 Task: Add an event with the title Marketing Campaign Review and Fine-tuning, date '2023/10/01', time 7:00 AM to 9:00 AMand add a description: Welcome to our Team Building Retreat: Problem-Solving Activities, an immersive and transformative experience designed to enhance problem-solving skills, foster collaboration, and strengthen the bond within your team. This retreat is an opportunity for team members to step away from their daily routines, engage in interactive activities, and work together to tackle complex challenges in a supportive and energizing environment.Select event color  Lavender . Add location for the event as: Hanoi, Vietnam, logged in from the account softage.4@softage.netand send the event invitation to softage.1@softage.net and softage.2@softage.net. Set a reminder for the event Doesn't repeat
Action: Mouse moved to (81, 96)
Screenshot: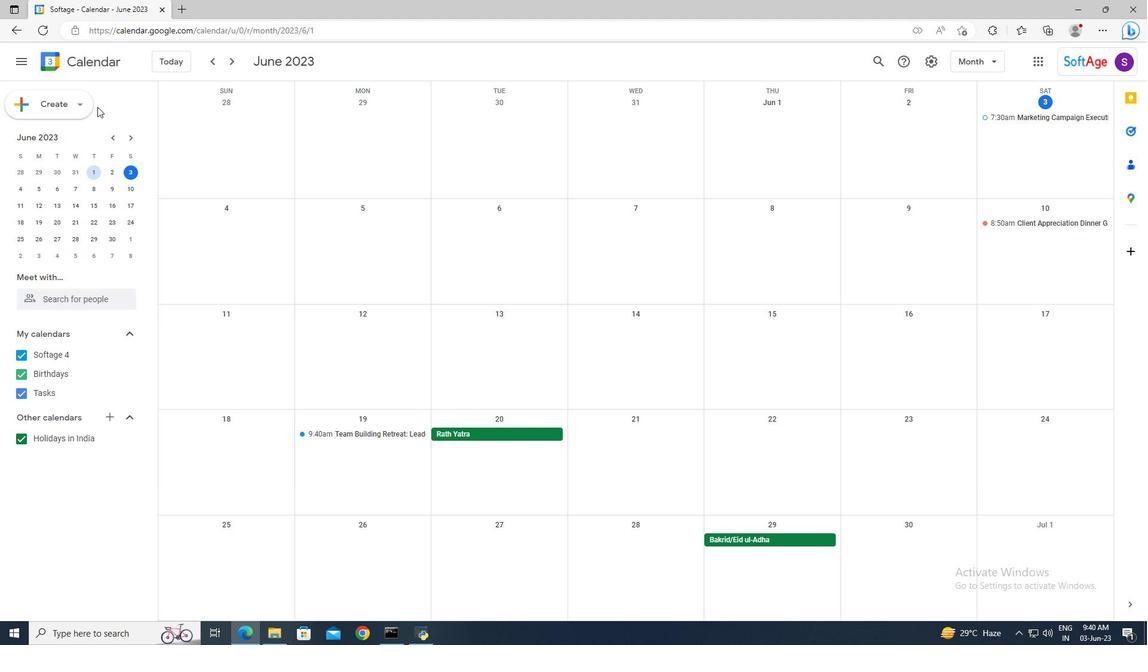 
Action: Mouse pressed left at (81, 96)
Screenshot: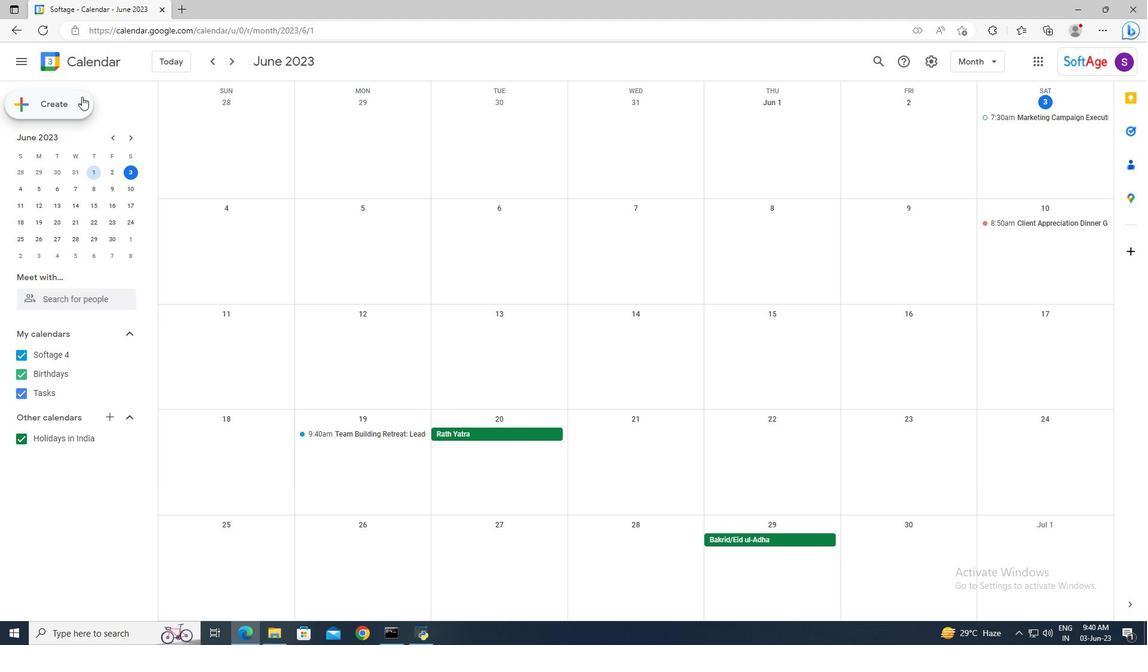 
Action: Mouse moved to (91, 132)
Screenshot: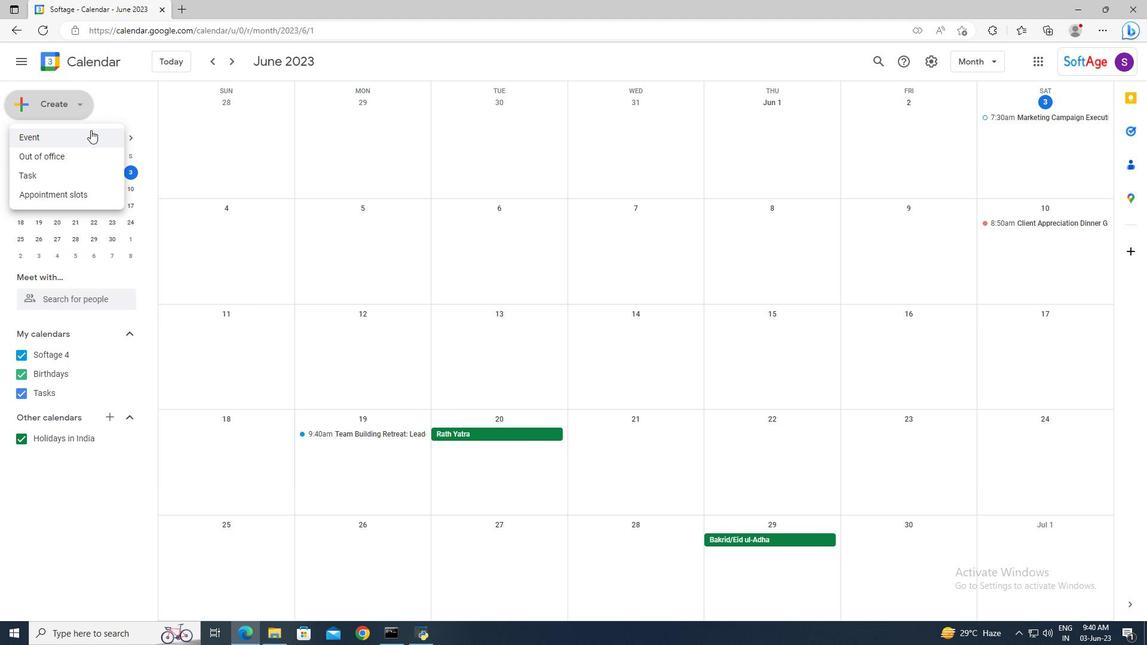 
Action: Mouse pressed left at (91, 132)
Screenshot: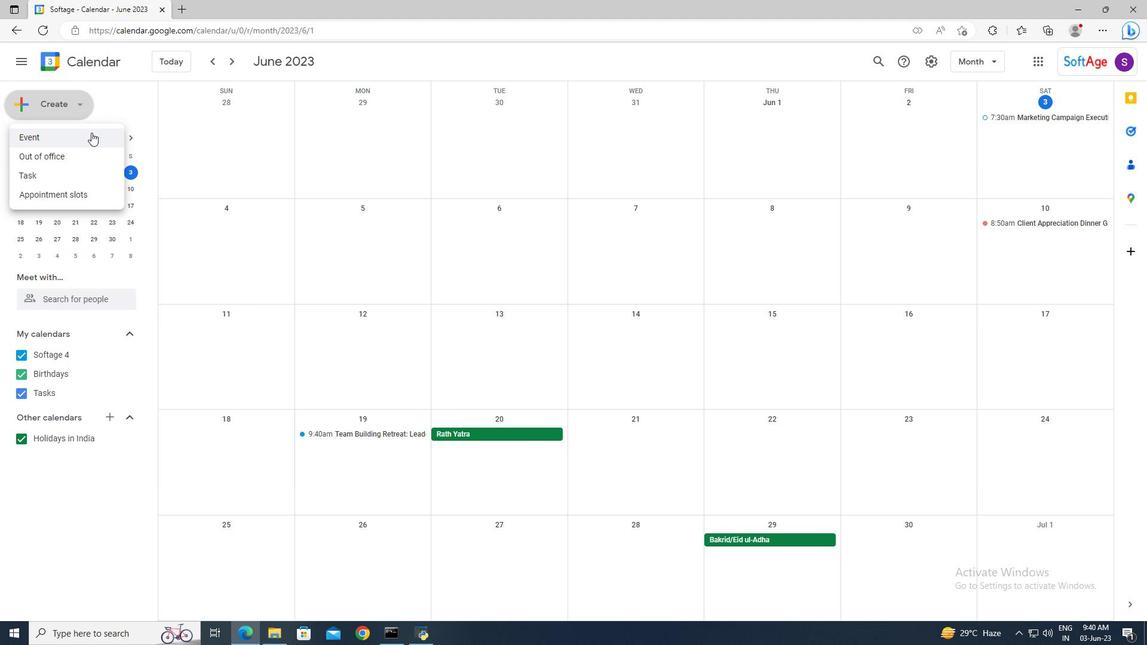 
Action: Mouse moved to (589, 402)
Screenshot: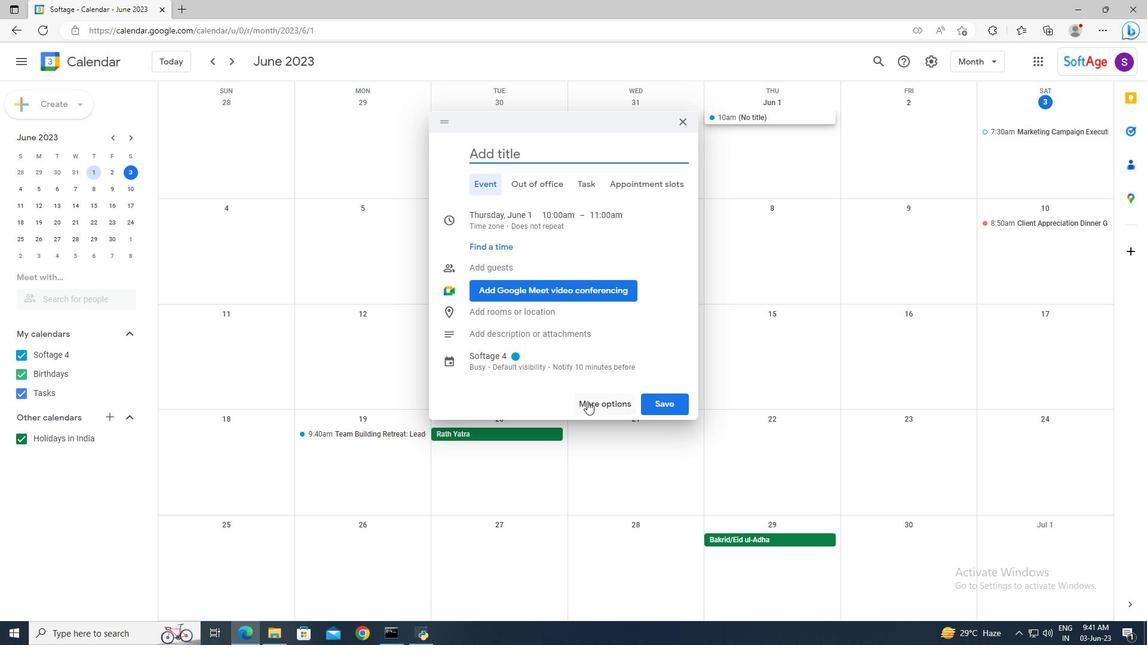 
Action: Mouse pressed left at (589, 402)
Screenshot: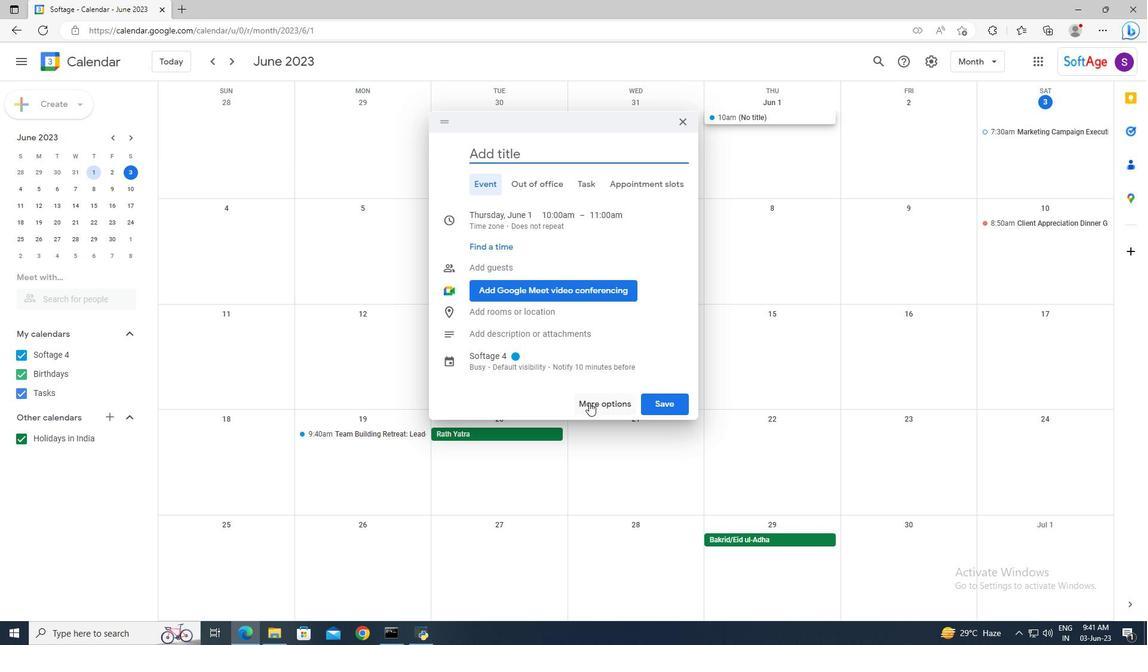 
Action: Mouse moved to (181, 69)
Screenshot: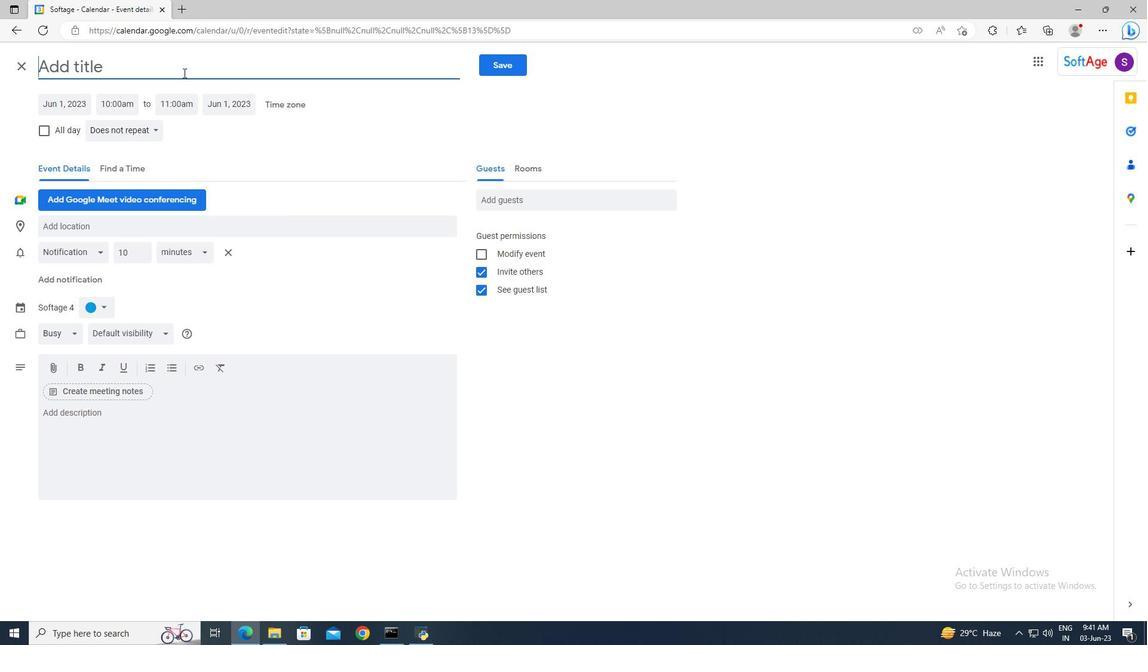 
Action: Mouse pressed left at (181, 69)
Screenshot: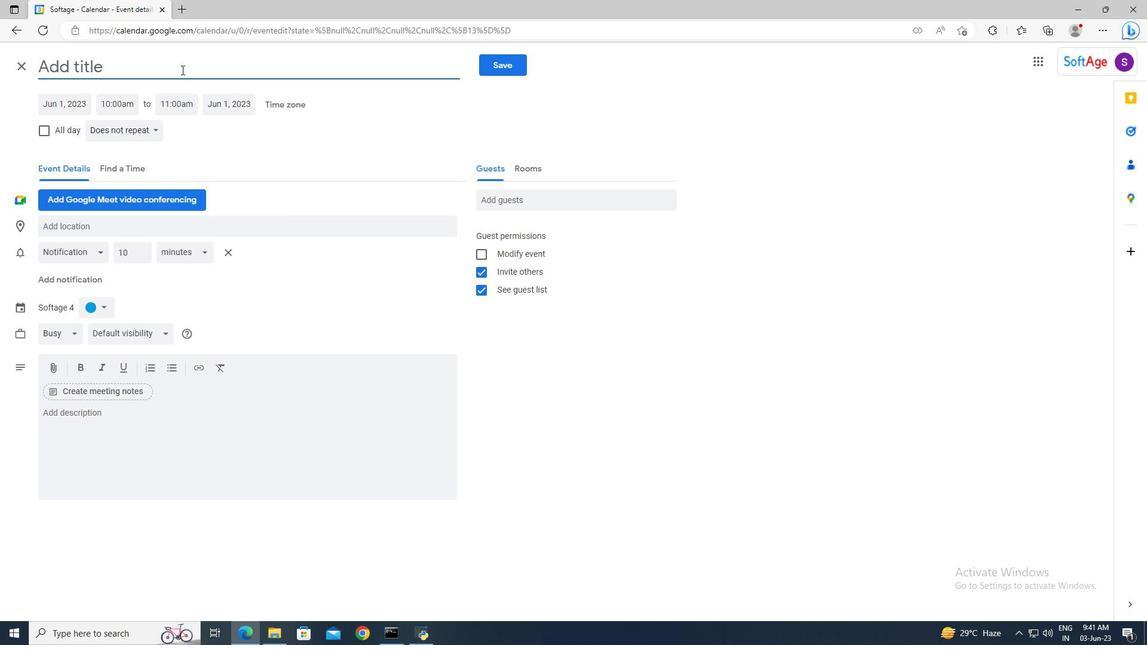 
Action: Key pressed <Key.shift>Marketing<Key.space><Key.shift>Campaign<Key.space><Key.shift>Review<Key.space>and<Key.space><Key.shift>Fine-tuning
Screenshot: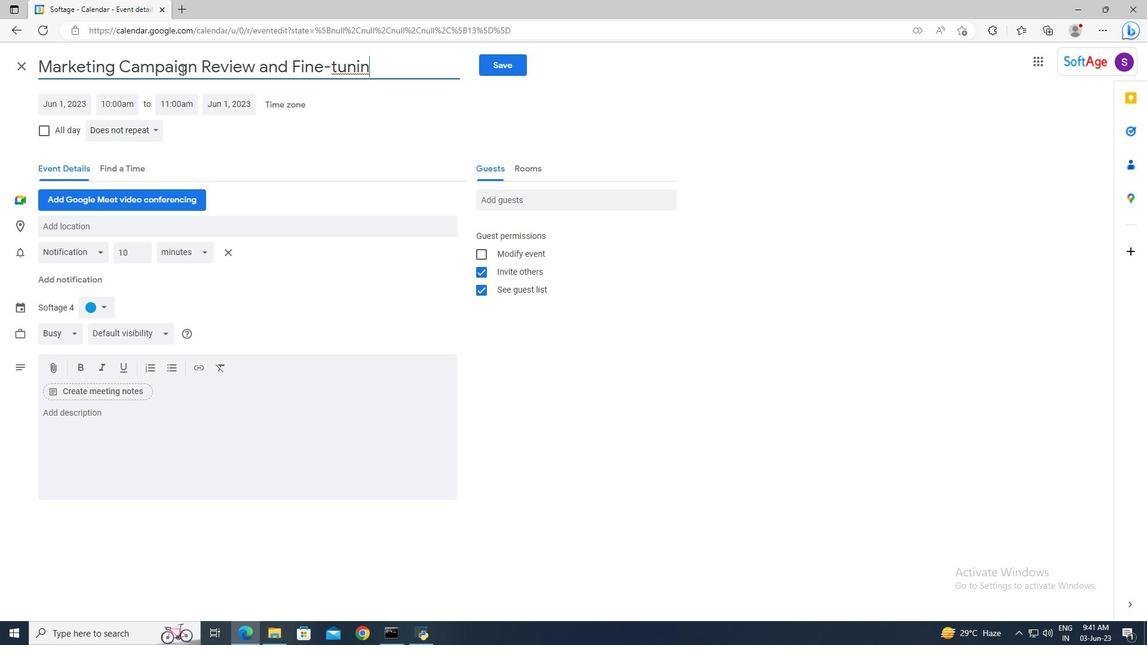 
Action: Mouse moved to (87, 101)
Screenshot: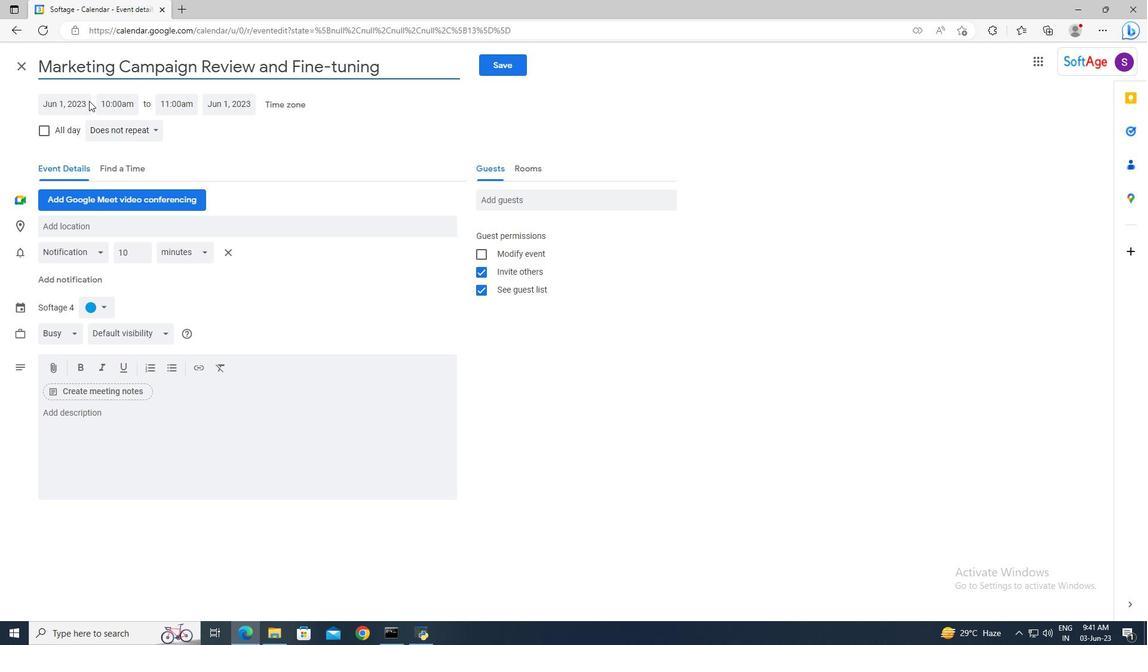 
Action: Mouse pressed left at (87, 101)
Screenshot: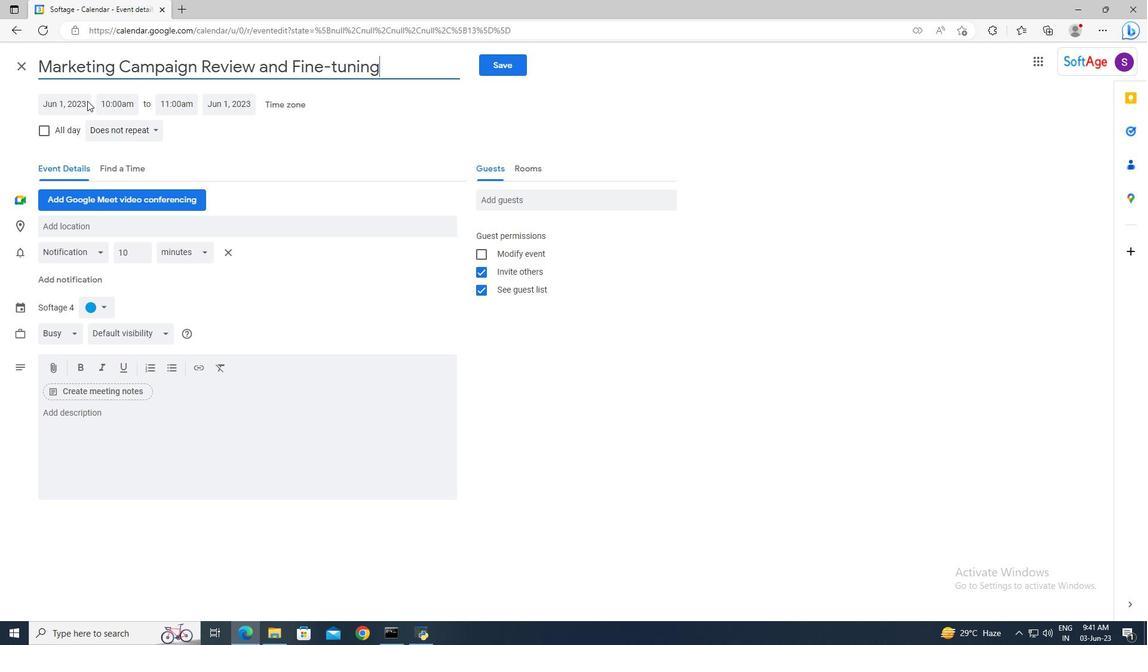 
Action: Mouse moved to (187, 127)
Screenshot: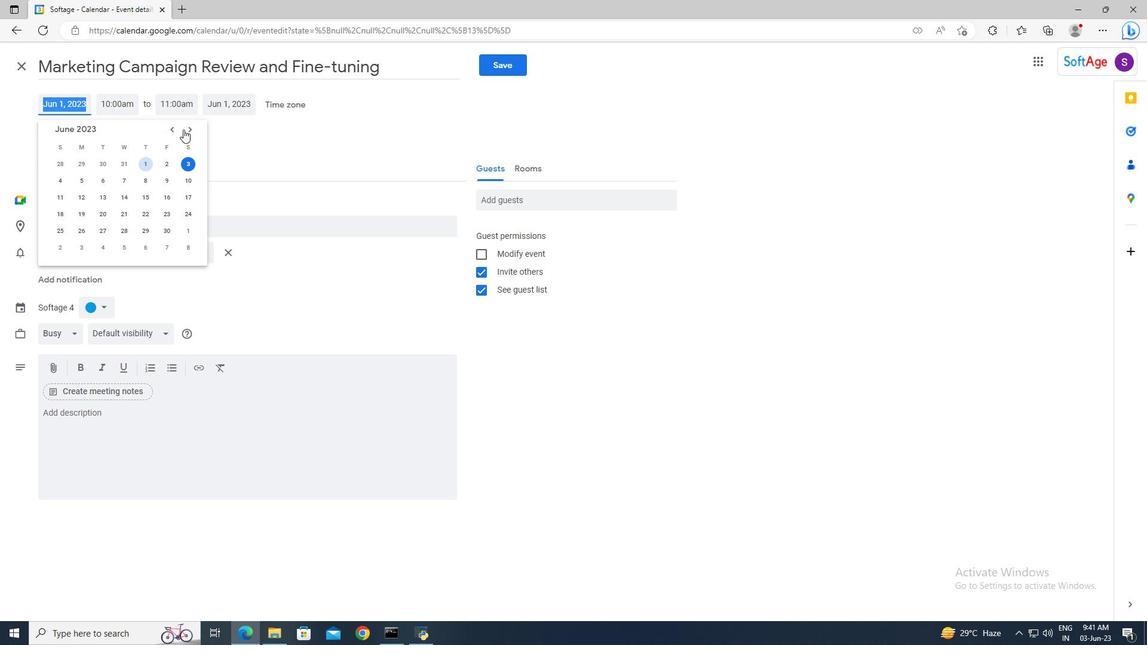 
Action: Mouse pressed left at (187, 127)
Screenshot: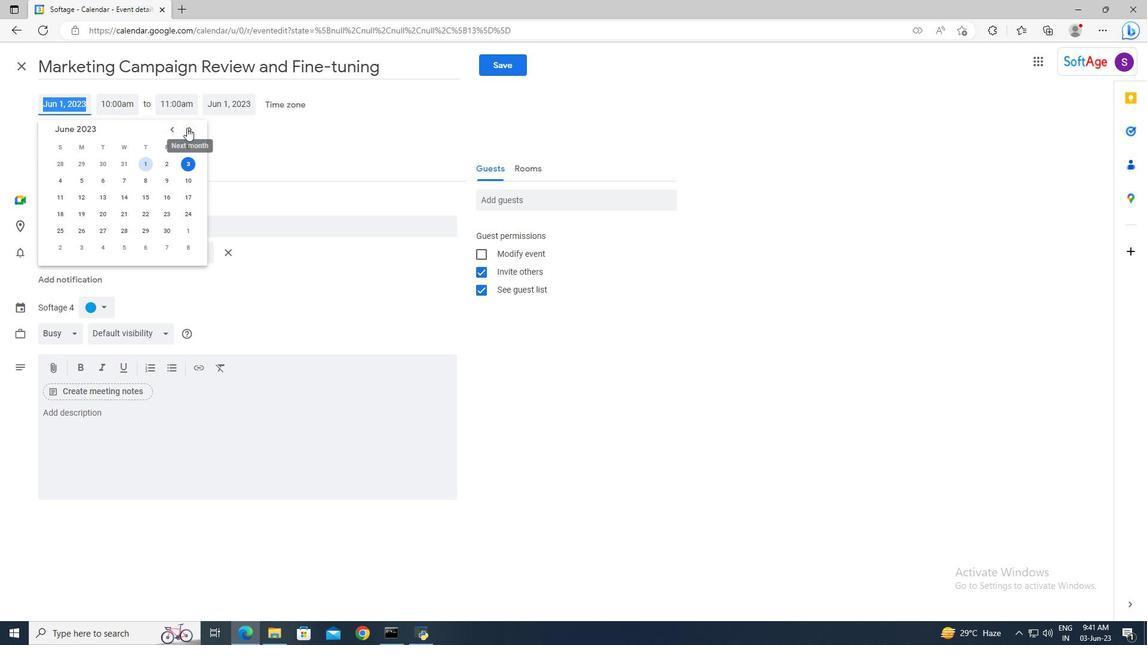 
Action: Mouse pressed left at (187, 127)
Screenshot: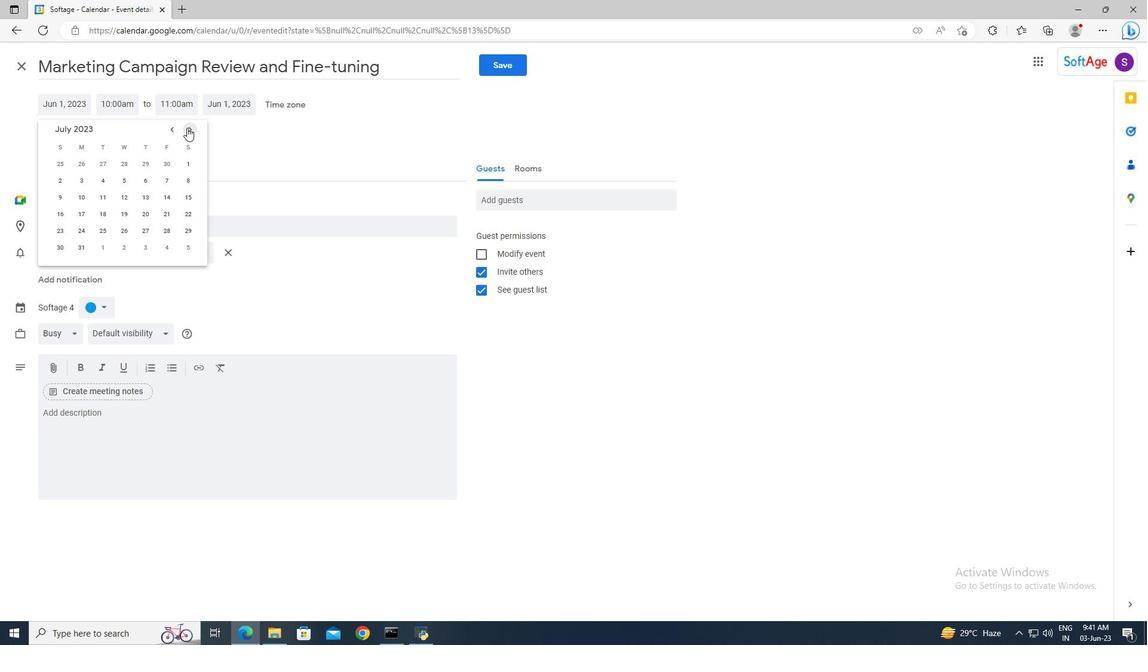 
Action: Mouse pressed left at (187, 127)
Screenshot: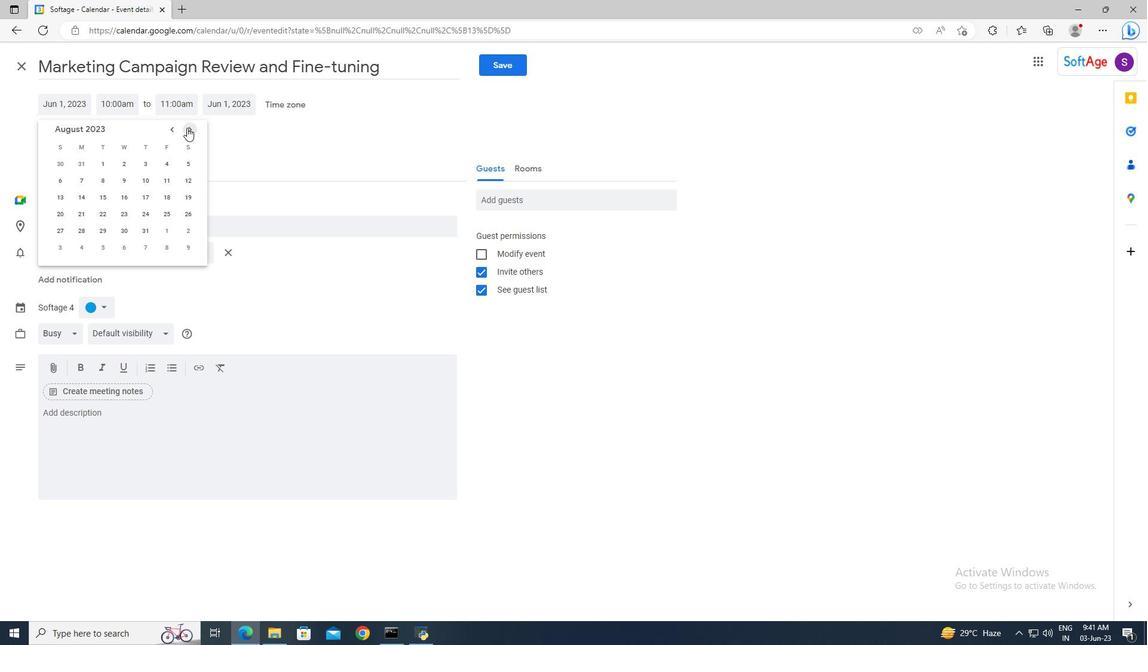
Action: Mouse pressed left at (187, 127)
Screenshot: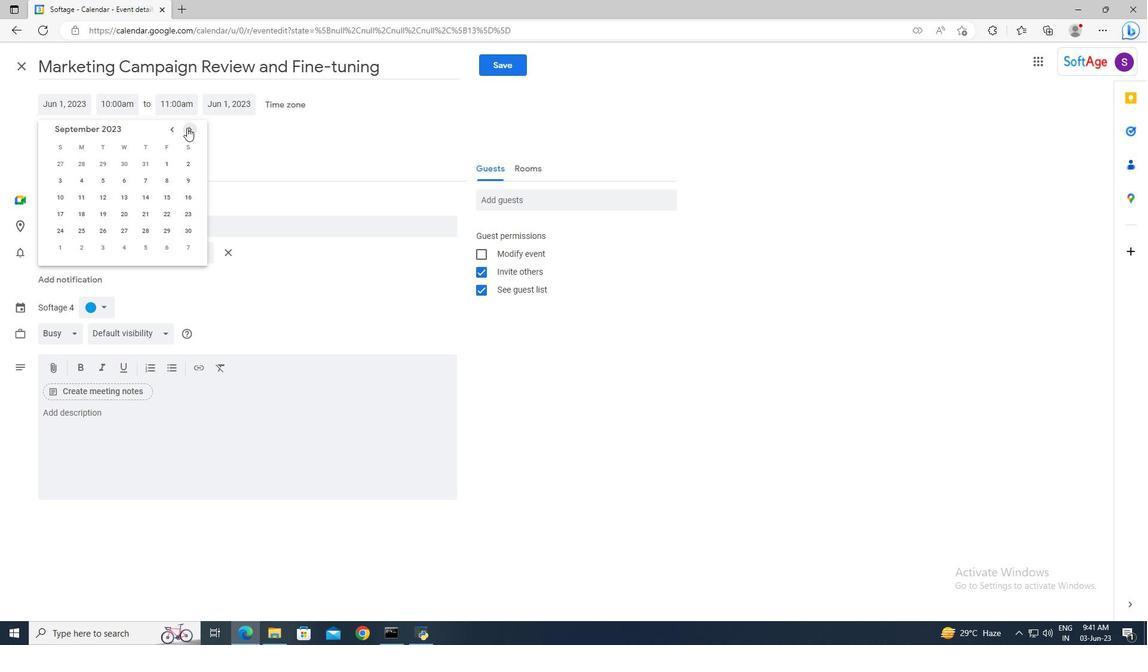 
Action: Mouse moved to (64, 160)
Screenshot: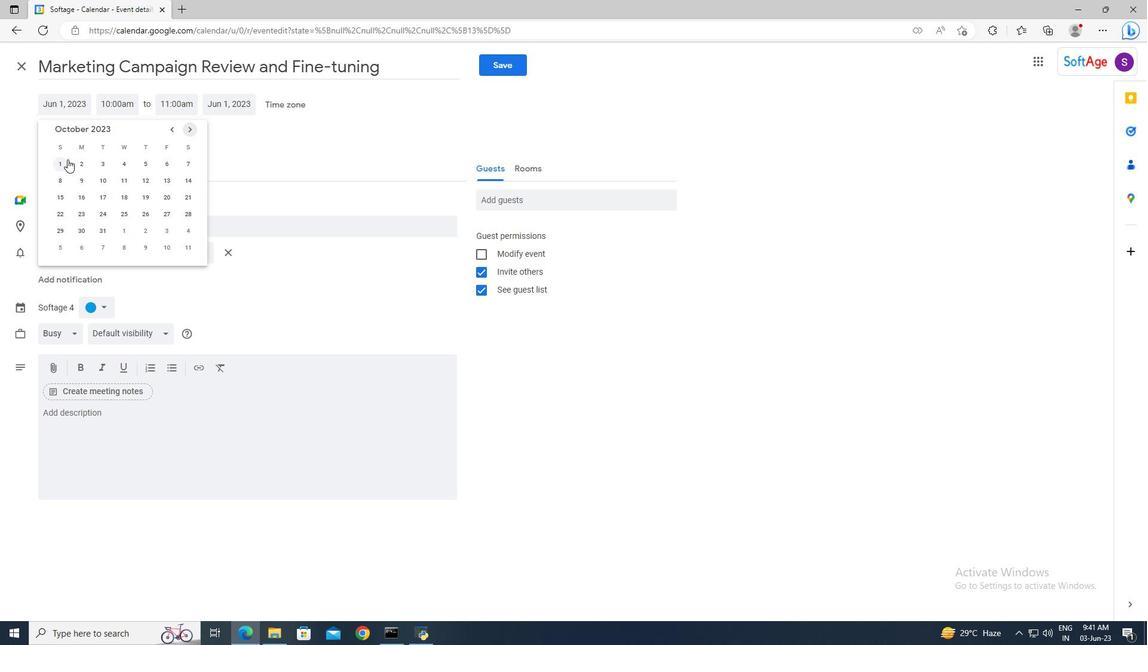 
Action: Mouse pressed left at (64, 160)
Screenshot: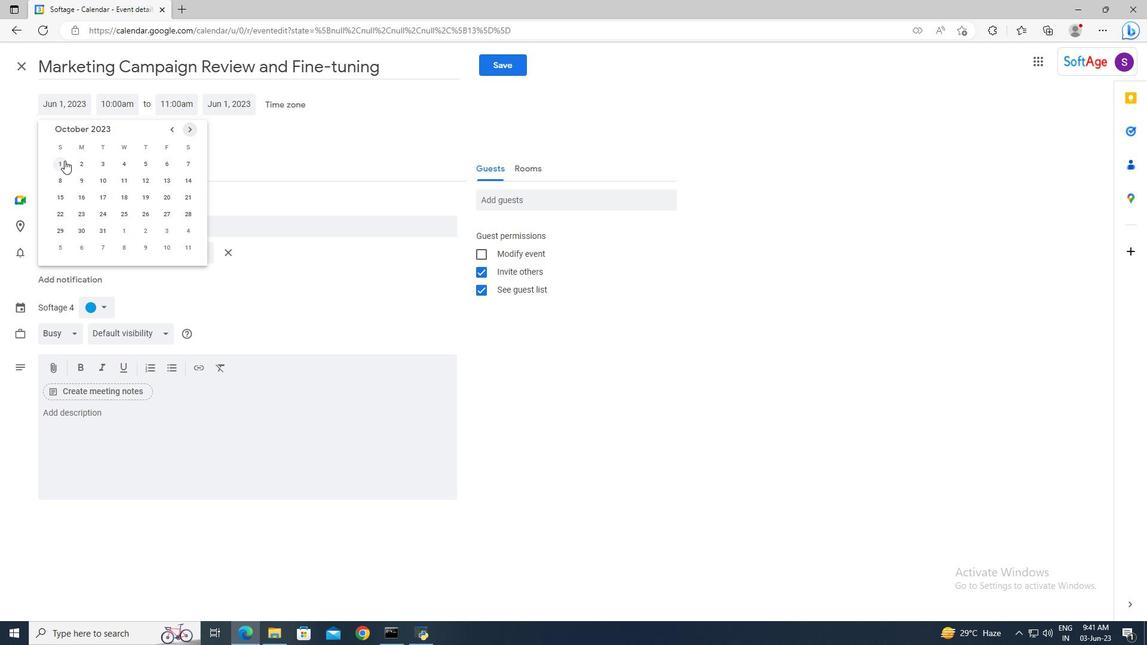 
Action: Mouse moved to (117, 104)
Screenshot: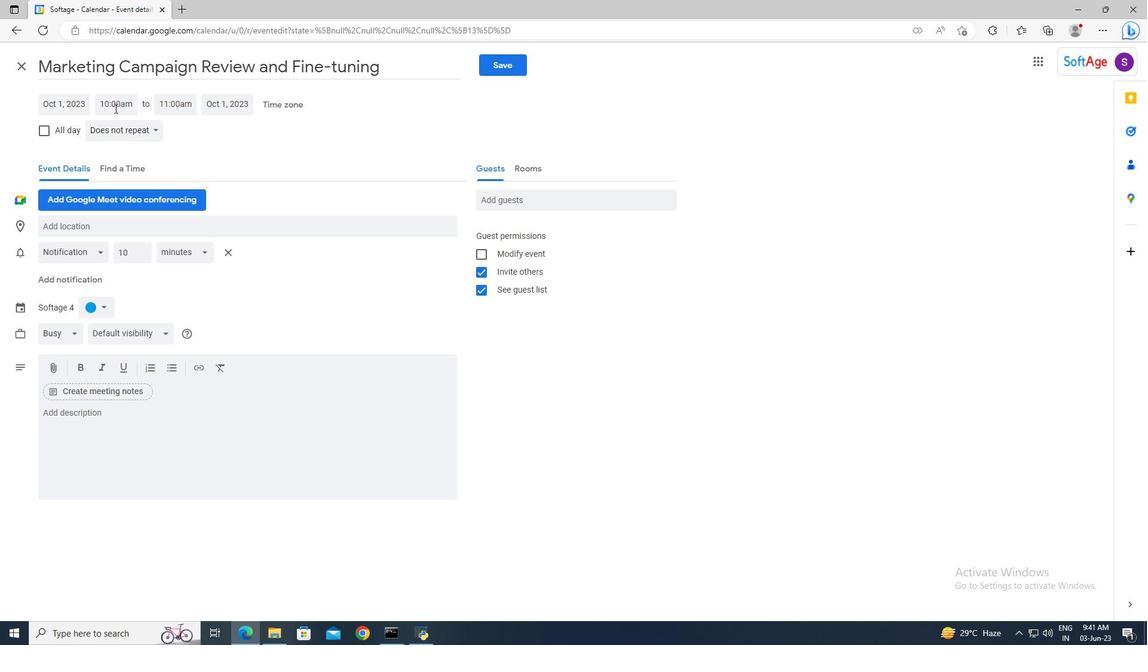 
Action: Mouse pressed left at (117, 104)
Screenshot: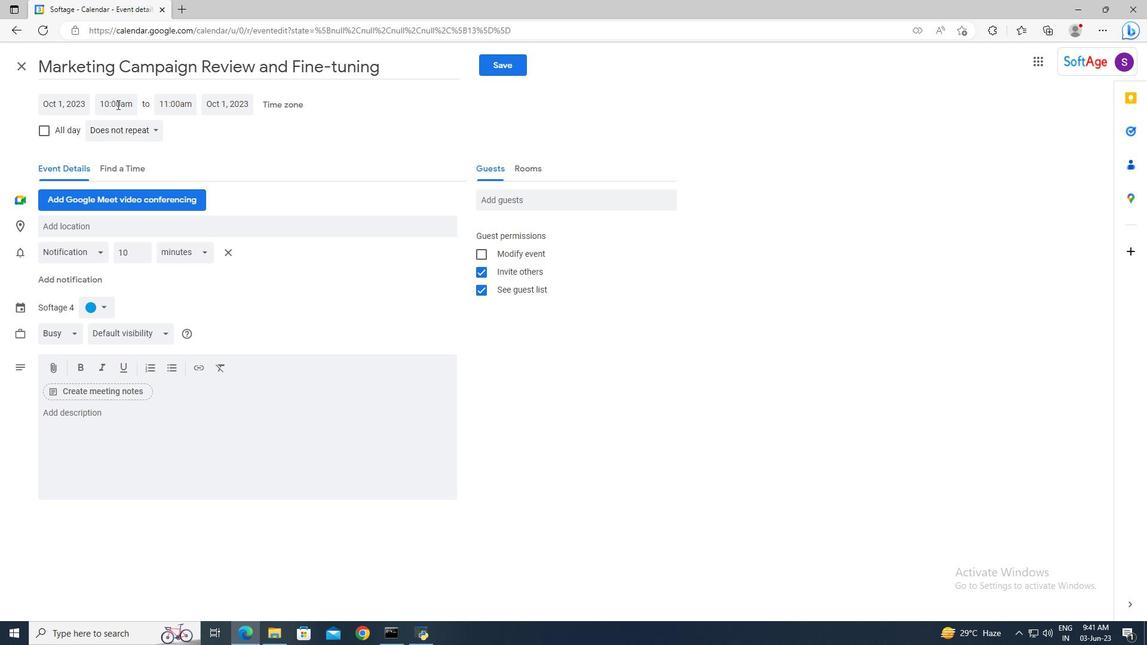 
Action: Key pressed 7<Key.shift>:00am<Key.enter><Key.tab>9<Key.shift>:00<Key.enter>
Screenshot: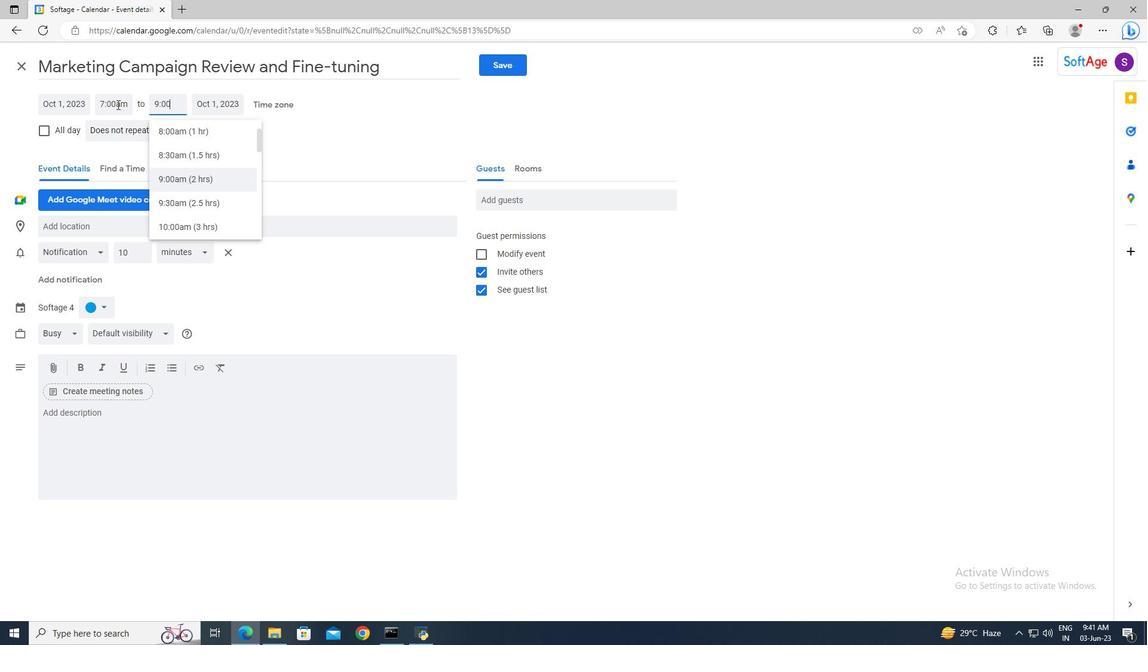 
Action: Mouse moved to (123, 419)
Screenshot: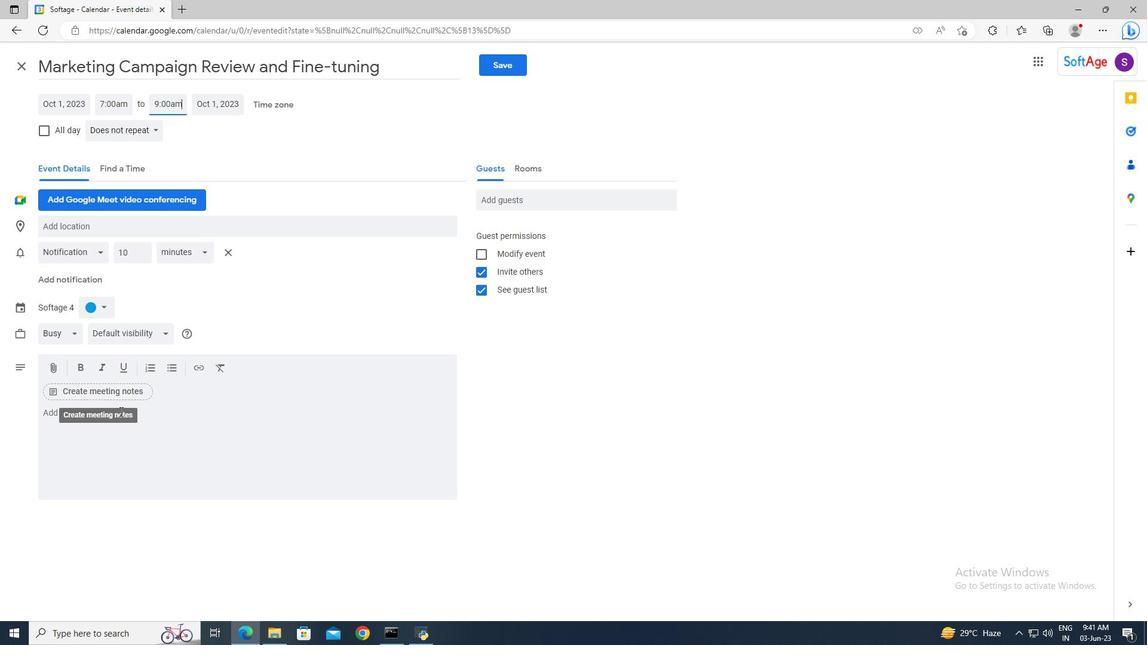 
Action: Mouse pressed left at (123, 419)
Screenshot: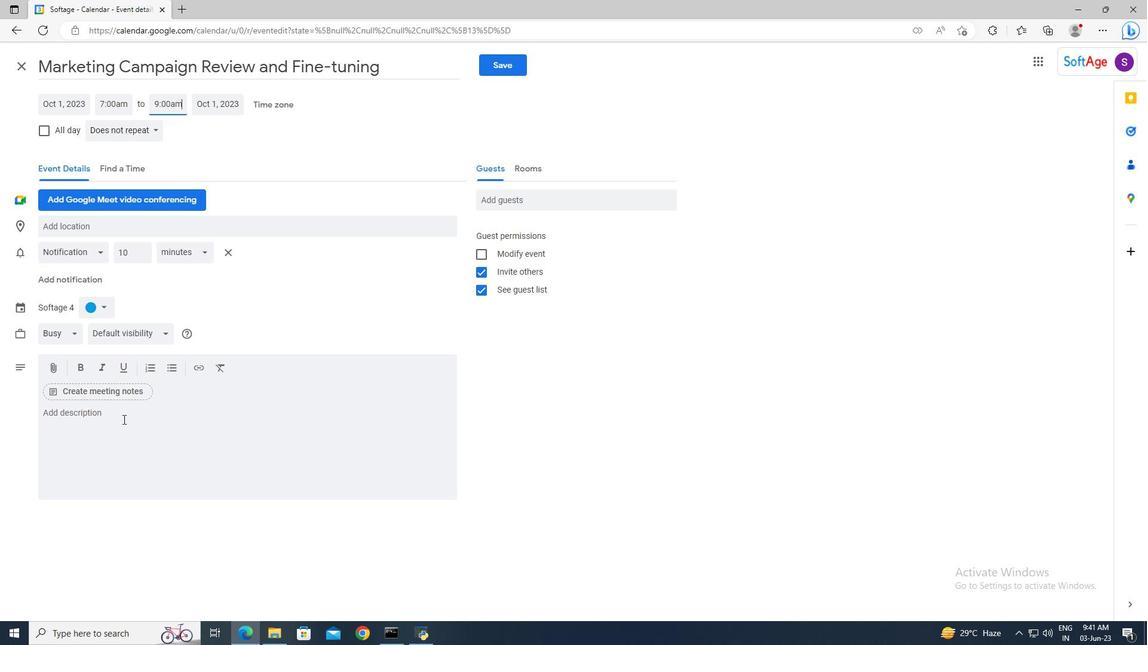 
Action: Key pressed <Key.shift>Welcome<Key.space>to<Key.space>our<Key.space><Key.shift>Team<Key.space><Key.shift>Building<Key.space><Key.shift>Retreat<Key.shift>:<Key.space><Key.shift>Problem-<Key.shift_r>Solving<Key.space><Key.shift>Activities,<Key.space>an<Key.space>immersive<Key.space>and<Key.space>transformative<Key.space>experience<Key.space>designed<Key.space>to<Key.space>enhance<Key.space>problem-solving<Key.space>skills,<Key.space>foster<Key.space>collaboration,<Key.space>and<Key.space>strengthen<Key.space>the<Key.space>bond<Key.space>within<Key.space>your<Key.space>team.<Key.space><Key.shift>This<Key.space>retreat<Key.space>is<Key.space>an<Key.space>opportunity<Key.space>for<Key.space>team<Key.space>members<Key.space>to<Key.space>step<Key.space>away<Key.space>from<Key.space>their<Key.space>daily<Key.space>routines,<Key.space>engai<Key.backspace>ge<Key.space>in<Key.space>interactive<Key.space>activities,<Key.space>and<Key.space>work<Key.space>together<Key.space>to<Key.space>tackle<Key.space>complex<Key.space>challenges<Key.space>in<Key.space>a<Key.space>supportive<Key.space>and<Key.space>energizing<Key.space>environment.
Screenshot: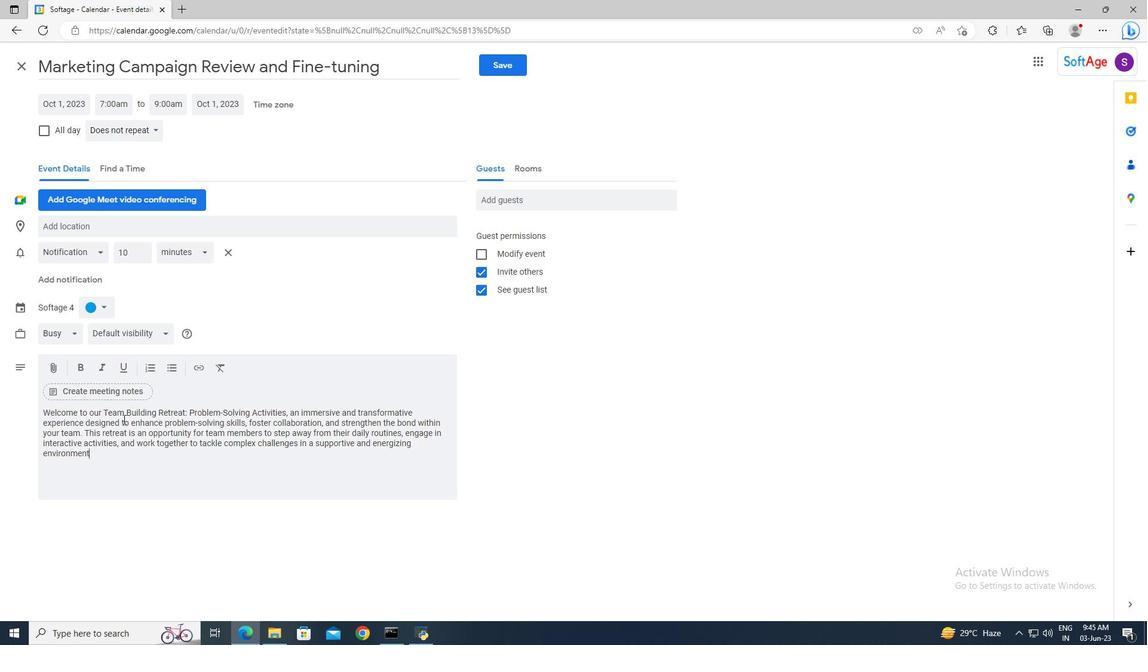 
Action: Mouse moved to (108, 304)
Screenshot: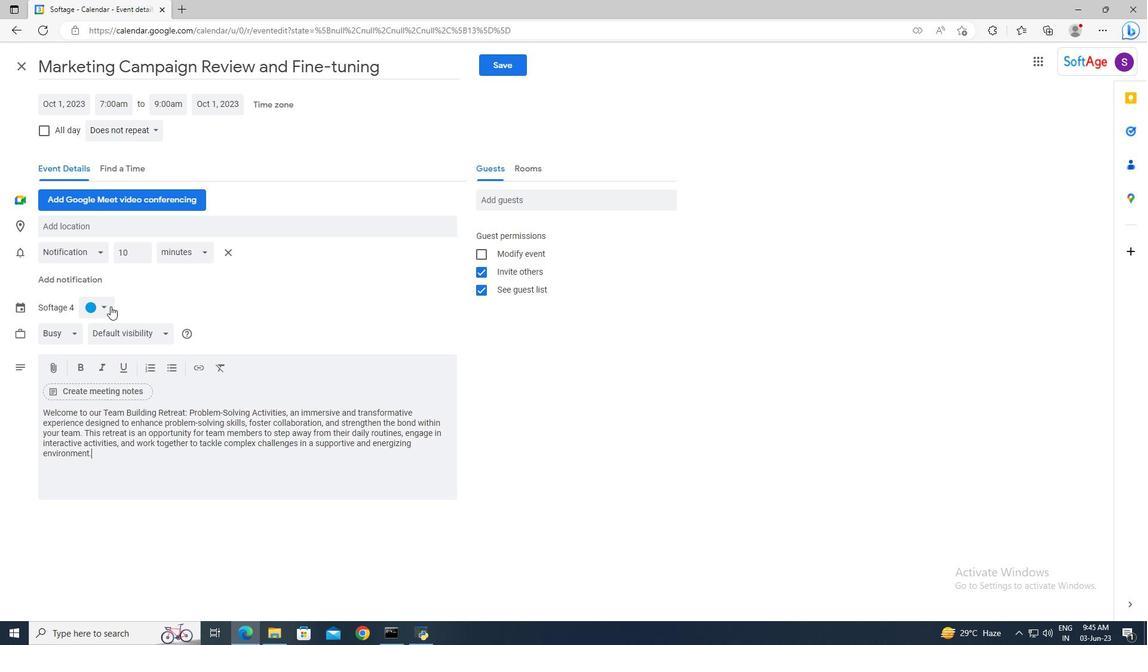 
Action: Mouse pressed left at (108, 304)
Screenshot: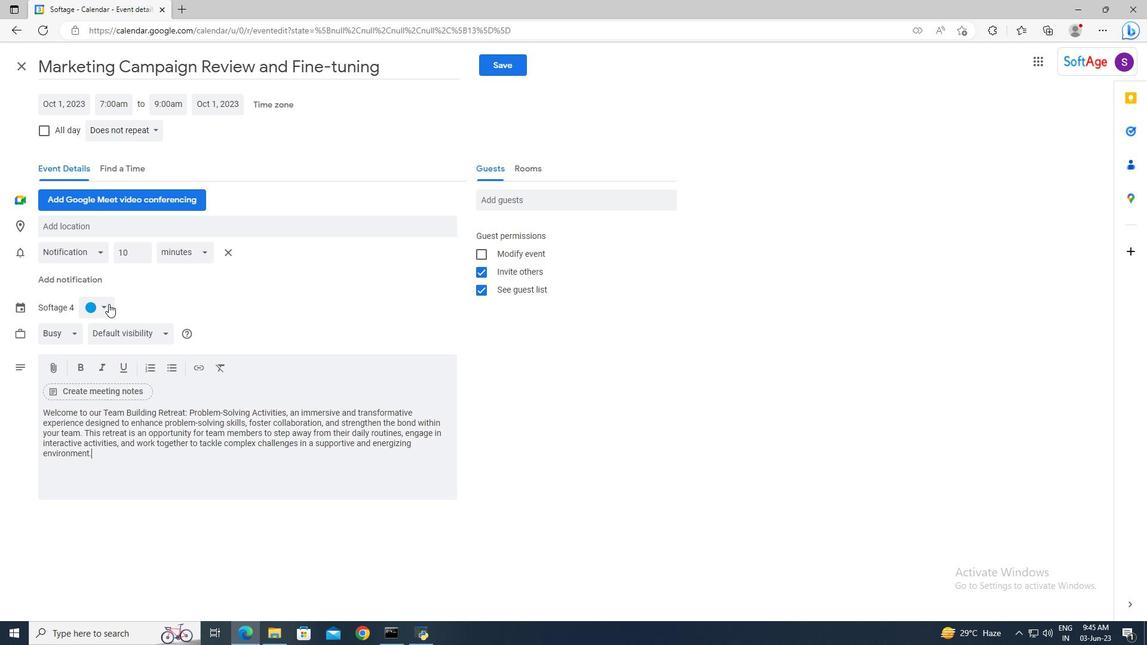 
Action: Mouse moved to (89, 364)
Screenshot: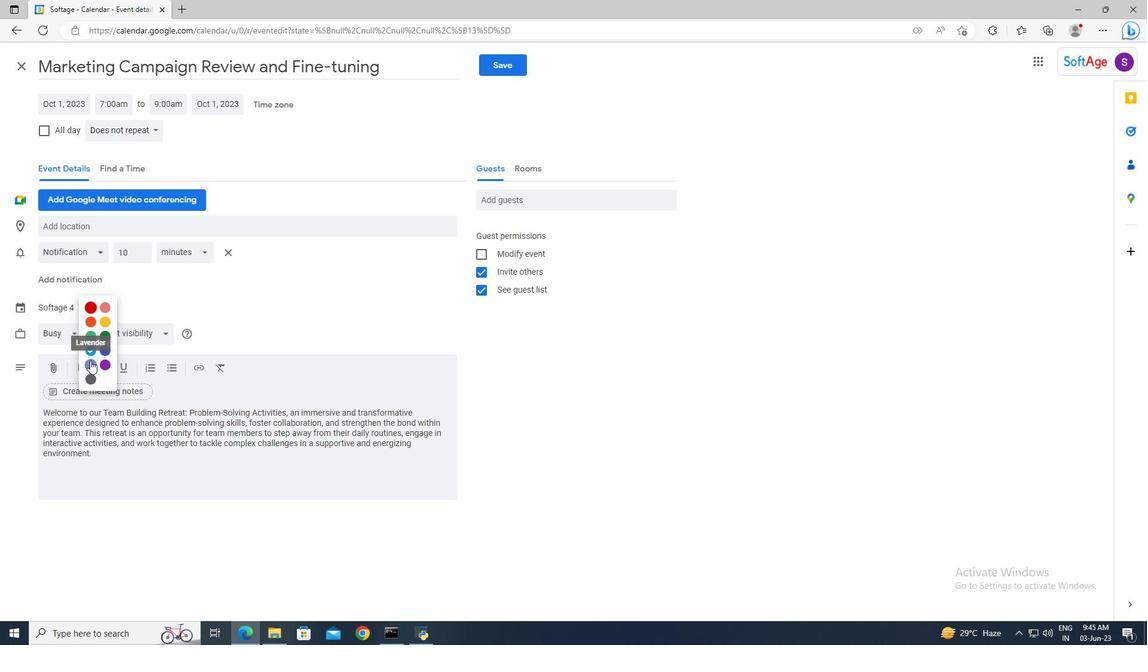 
Action: Mouse pressed left at (89, 364)
Screenshot: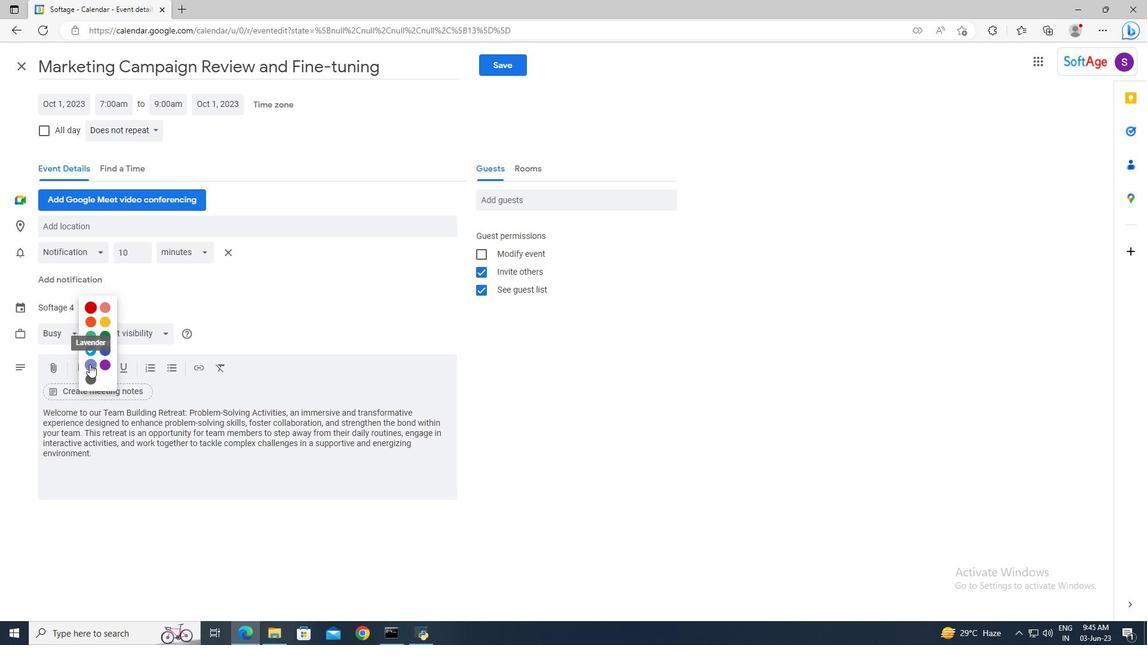 
Action: Mouse moved to (78, 232)
Screenshot: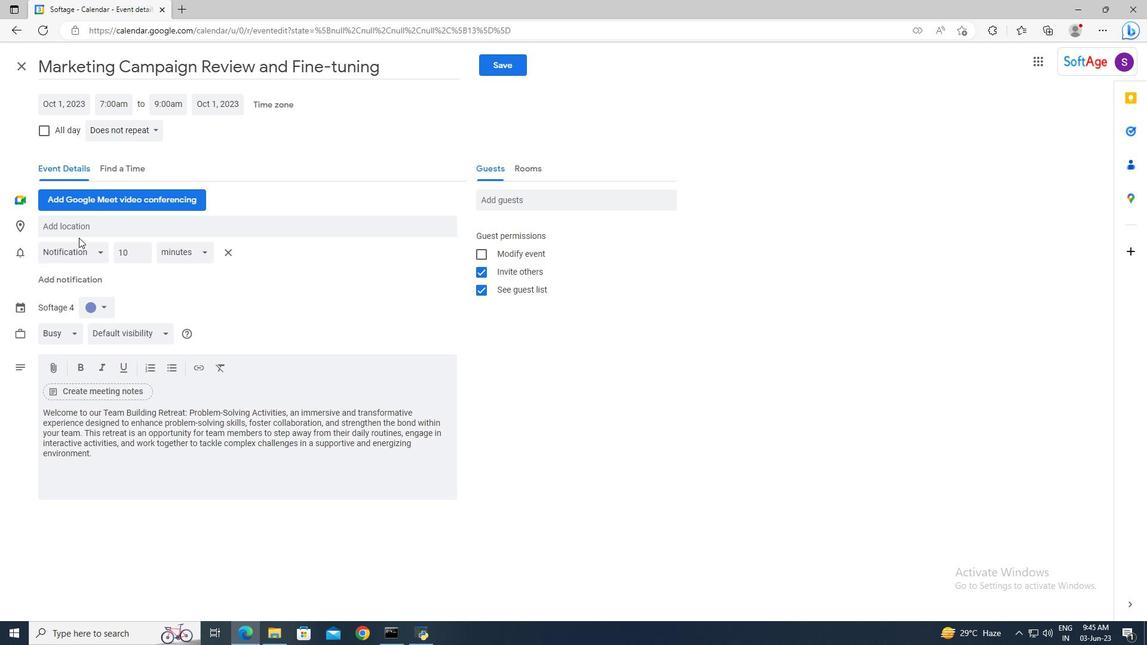 
Action: Mouse pressed left at (78, 232)
Screenshot: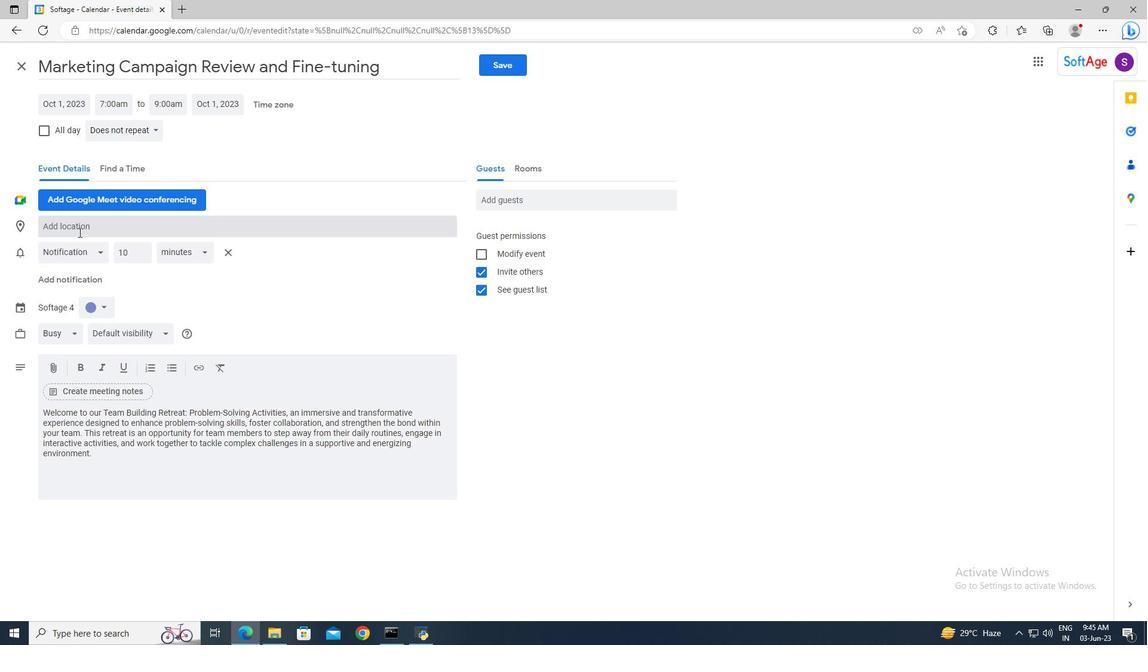 
Action: Key pressed <Key.shift>Hanoi,<Key.space><Key.shift>Vietnam
Screenshot: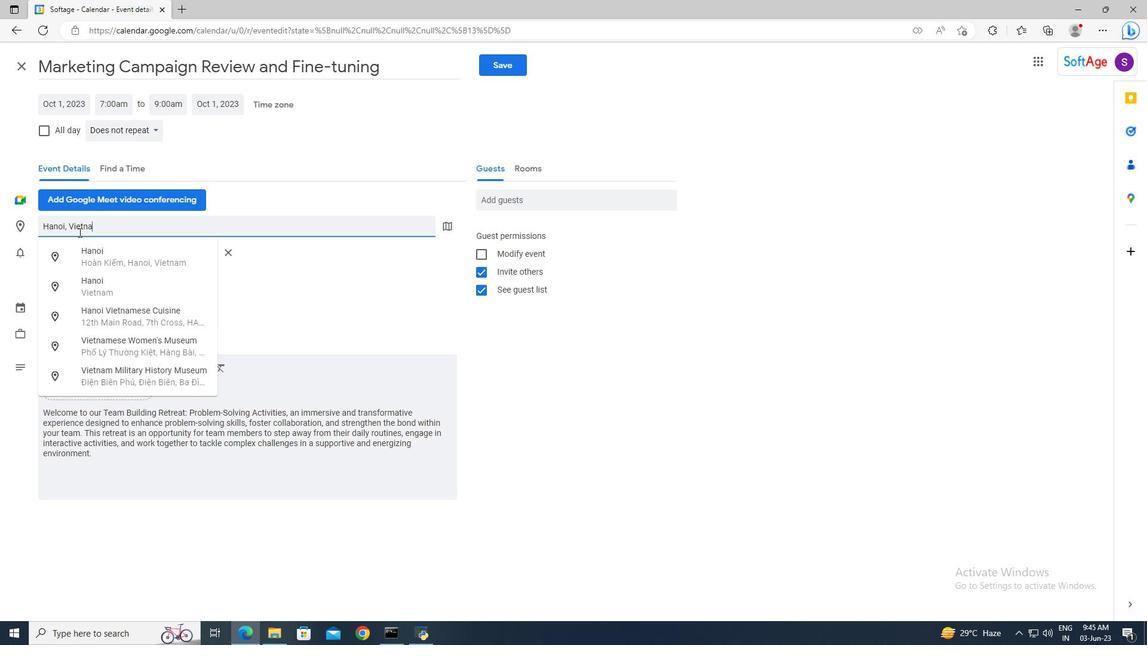 
Action: Mouse moved to (98, 283)
Screenshot: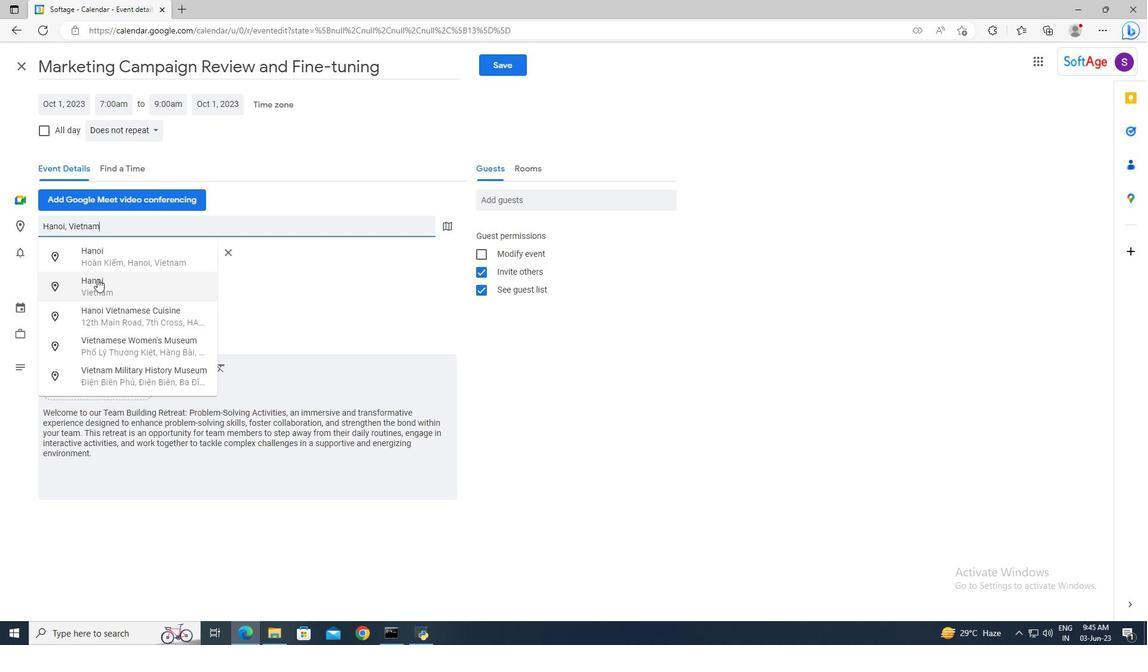 
Action: Mouse pressed left at (98, 283)
Screenshot: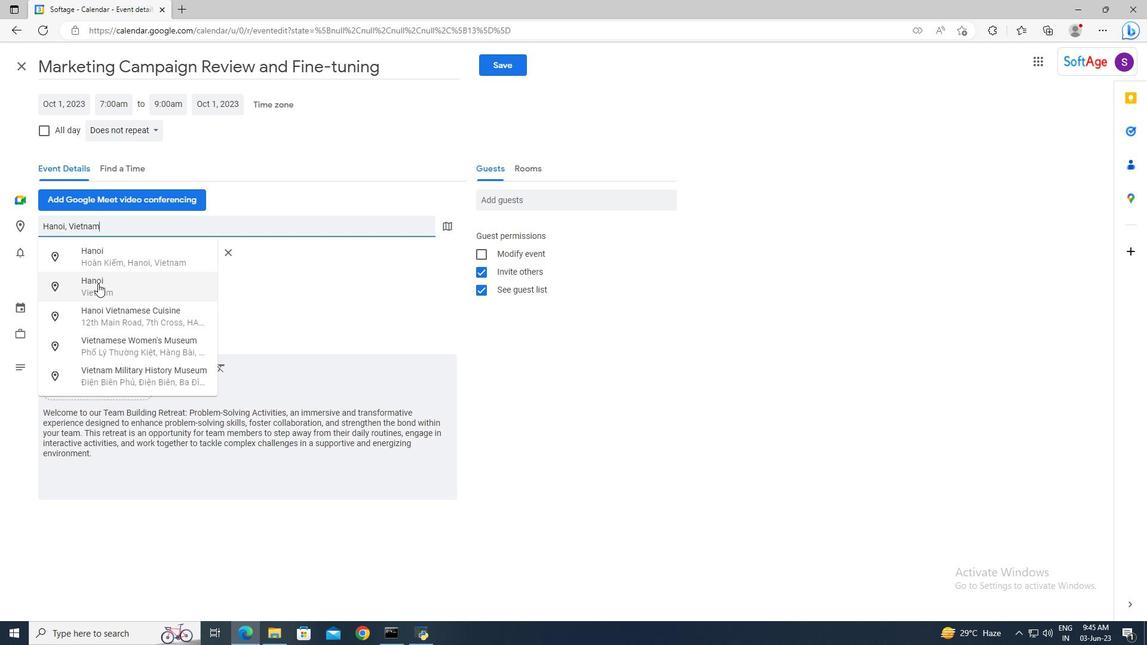 
Action: Mouse moved to (484, 198)
Screenshot: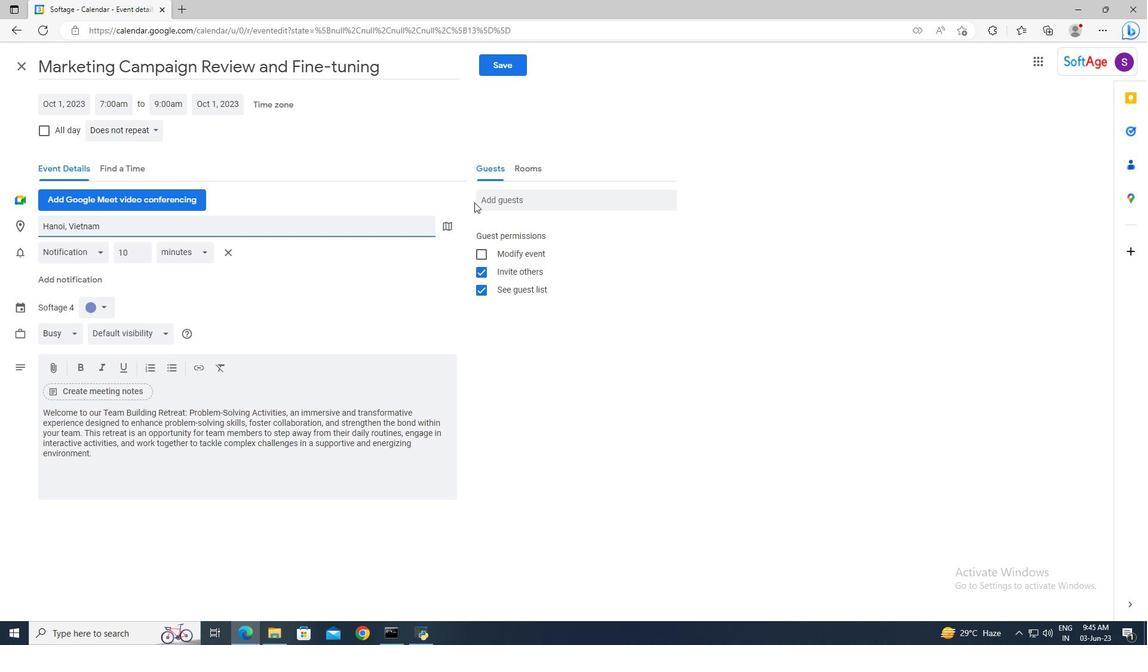 
Action: Mouse pressed left at (484, 198)
Screenshot: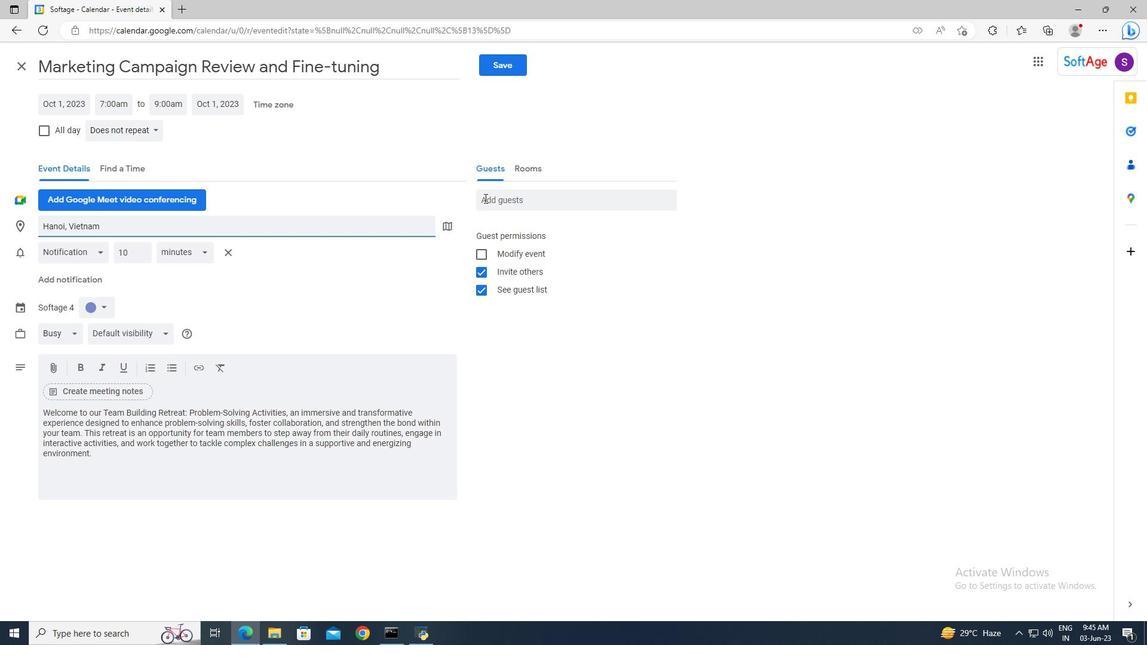 
Action: Mouse moved to (484, 199)
Screenshot: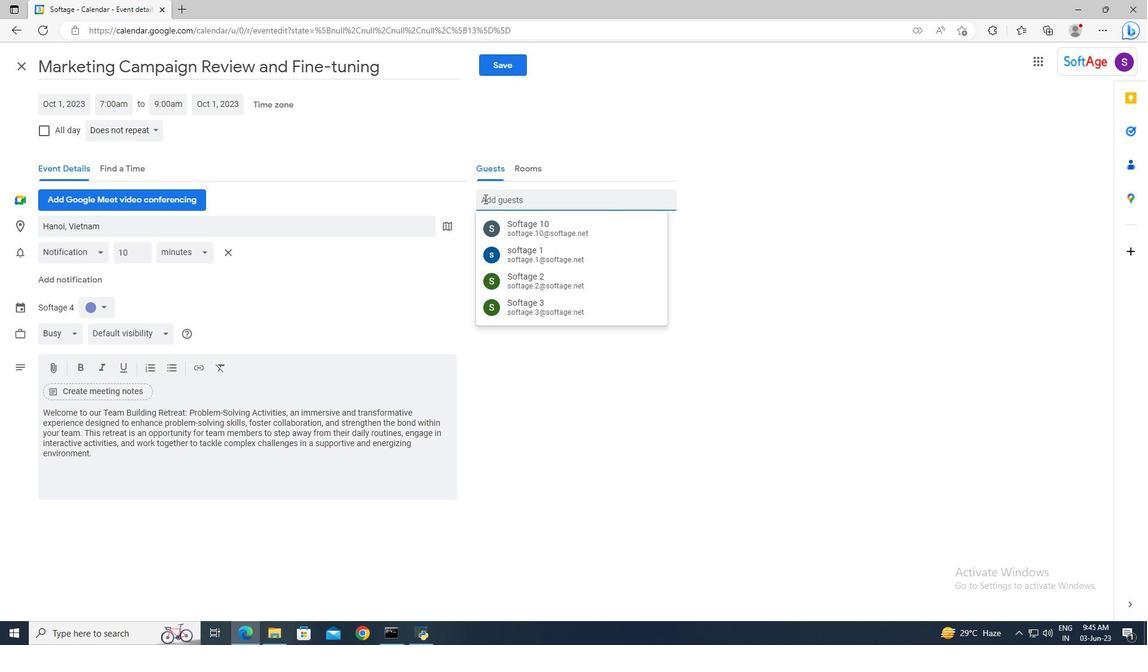 
Action: Key pressed softage
Screenshot: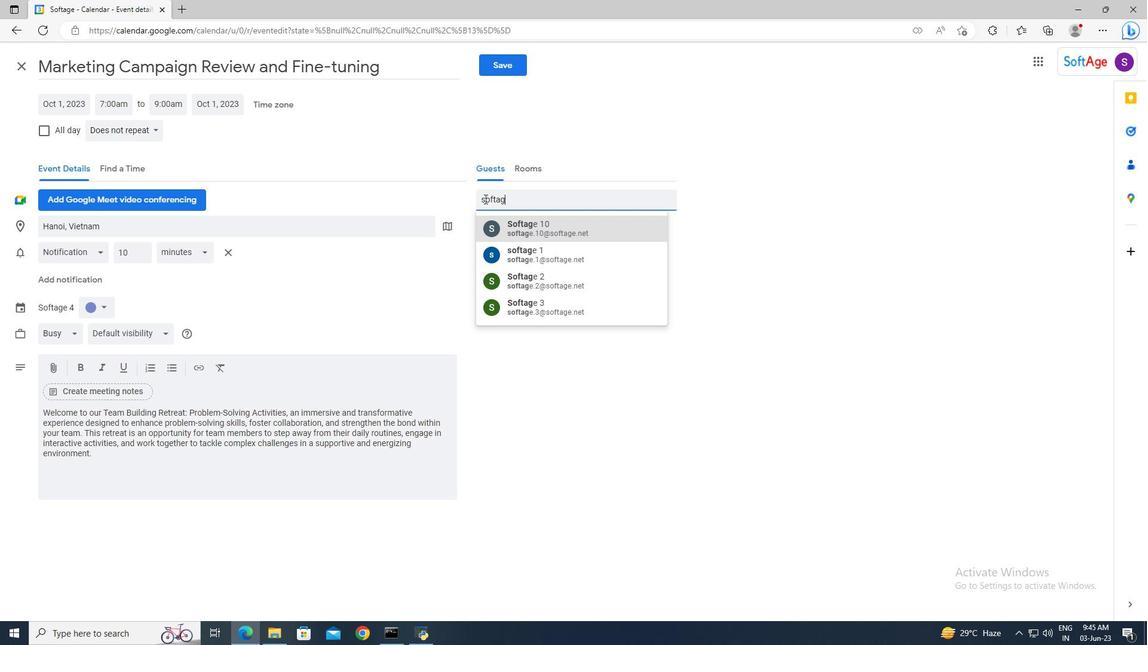 
Action: Mouse moved to (484, 199)
Screenshot: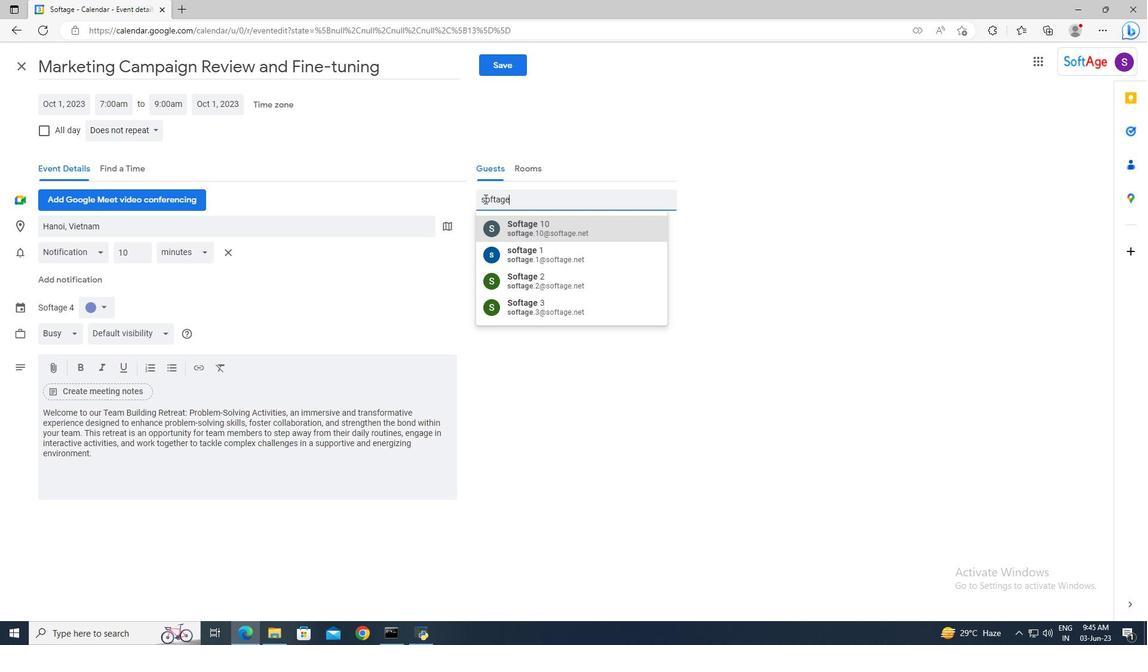 
Action: Key pressed .1<Key.shift>@softage.net<Key.enter>softage.2<Key.shift><Key.shift><Key.shift><Key.shift><Key.shift>@softage.net<Key.enter>
Screenshot: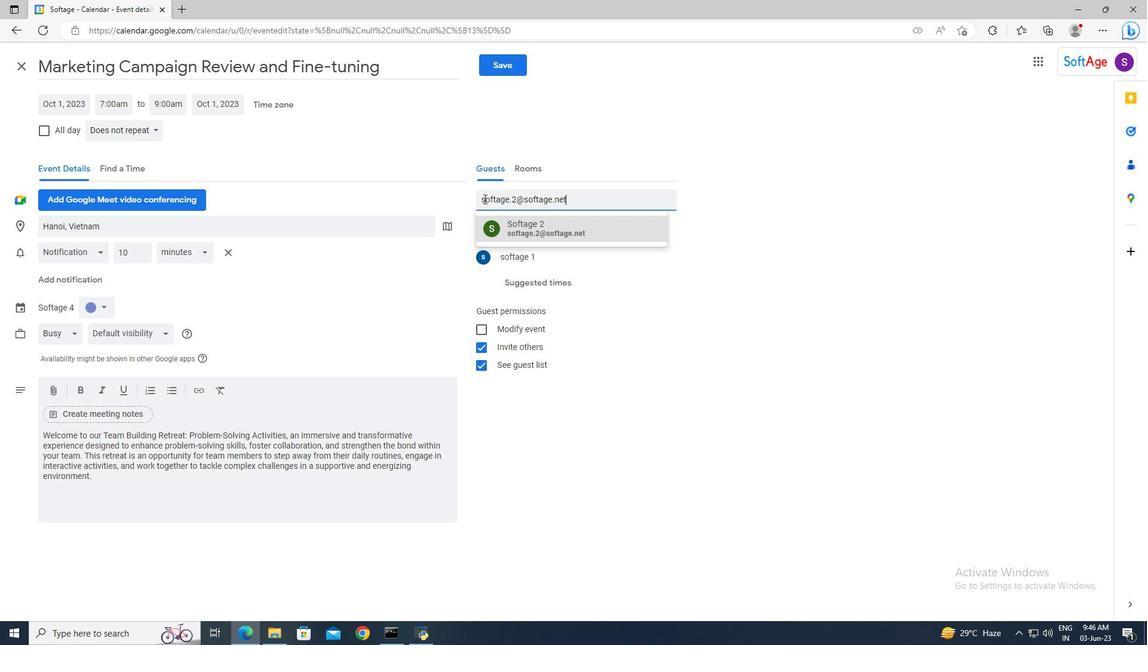 
Action: Mouse moved to (154, 132)
Screenshot: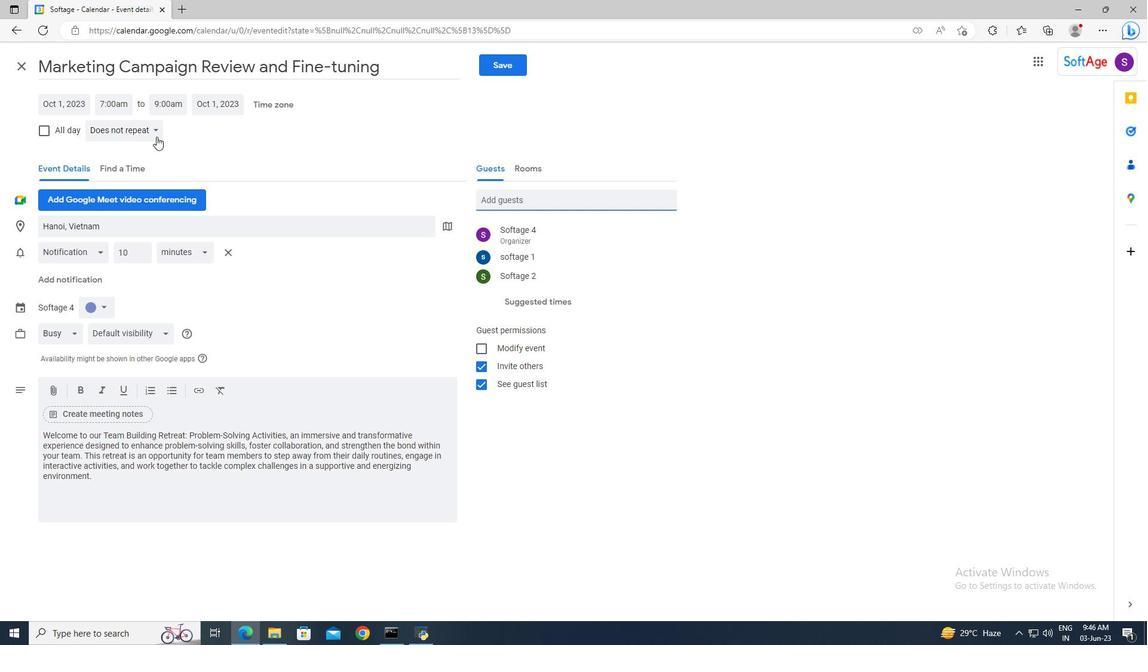 
Action: Mouse pressed left at (154, 132)
Screenshot: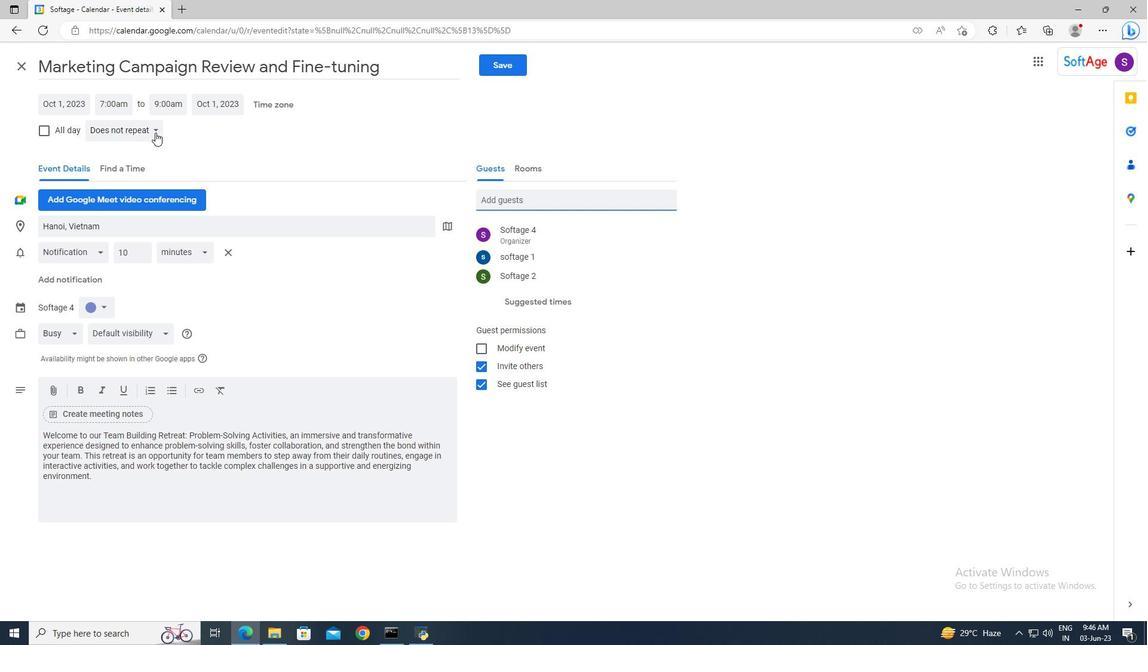 
Action: Mouse pressed left at (154, 132)
Screenshot: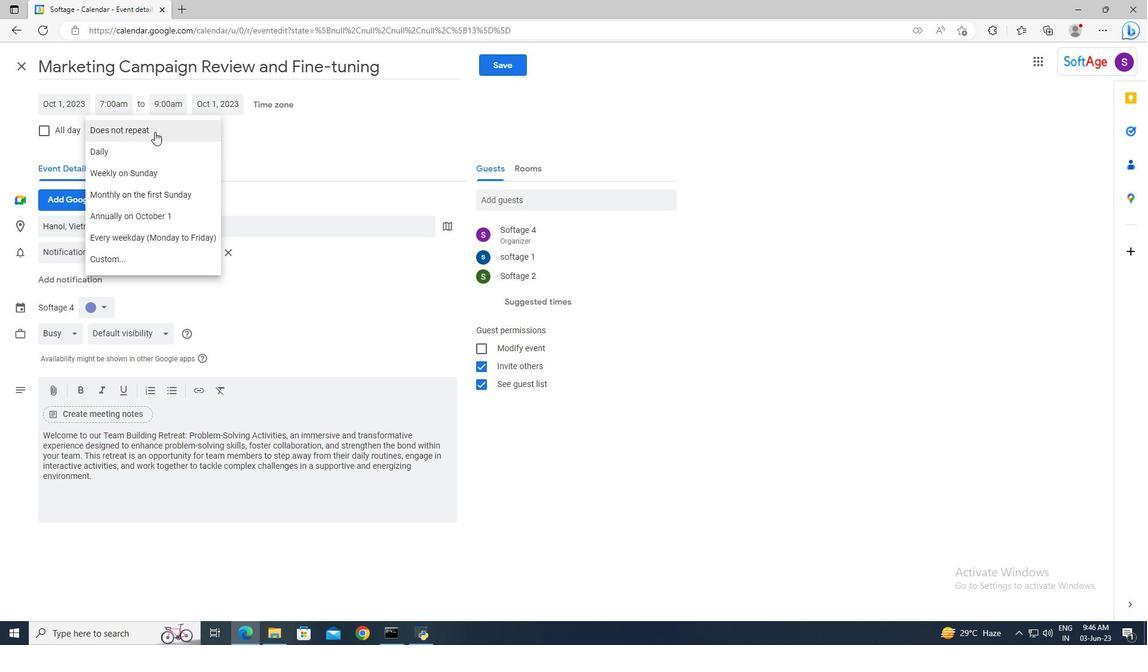 
Action: Mouse moved to (494, 60)
Screenshot: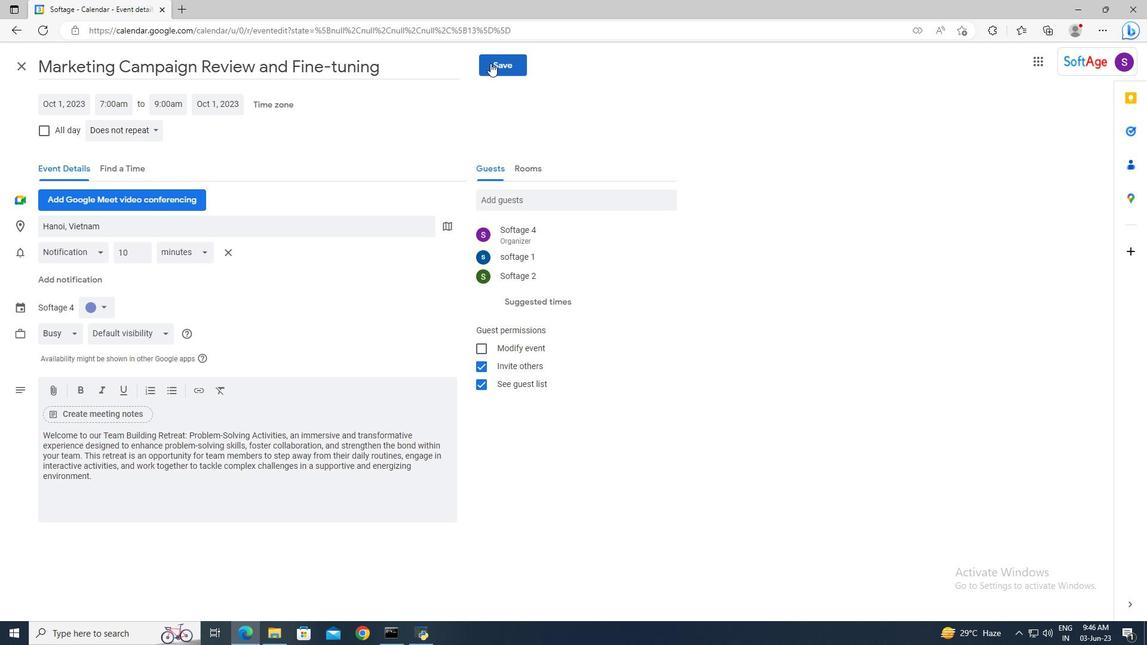 
Action: Mouse pressed left at (494, 60)
Screenshot: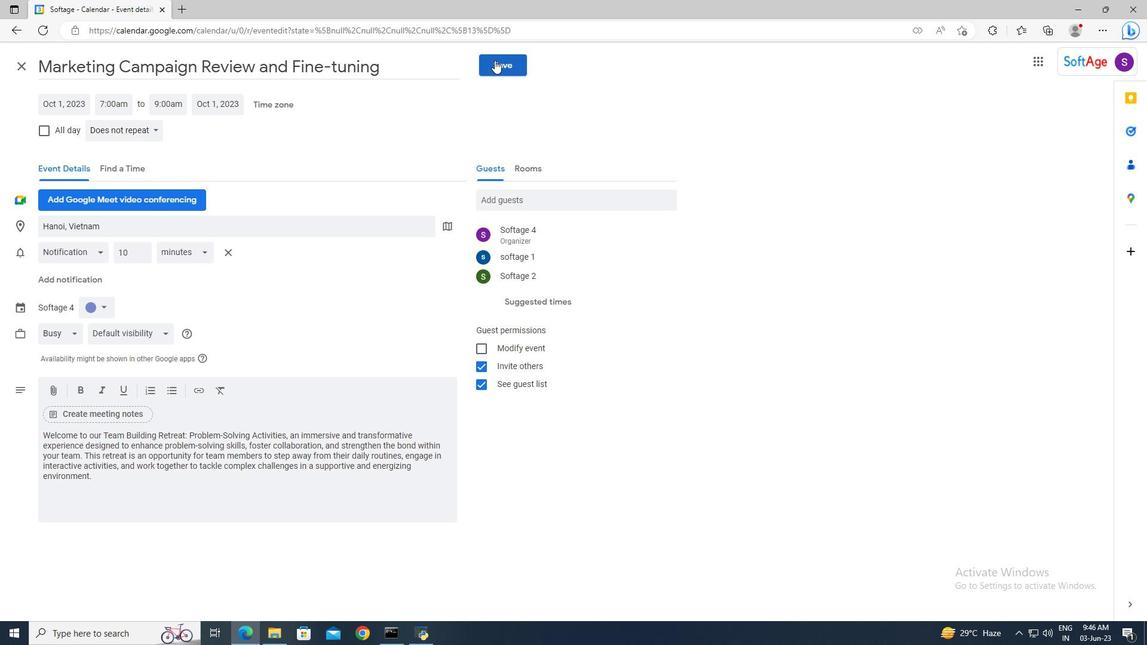 
Action: Mouse moved to (691, 361)
Screenshot: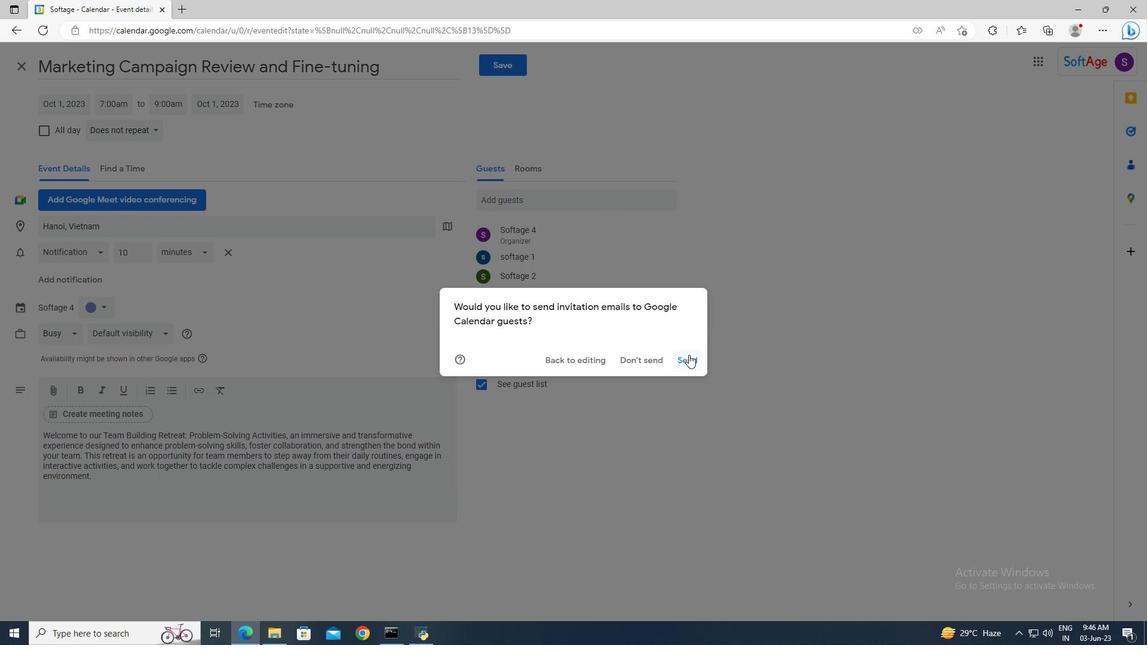 
Action: Mouse pressed left at (691, 361)
Screenshot: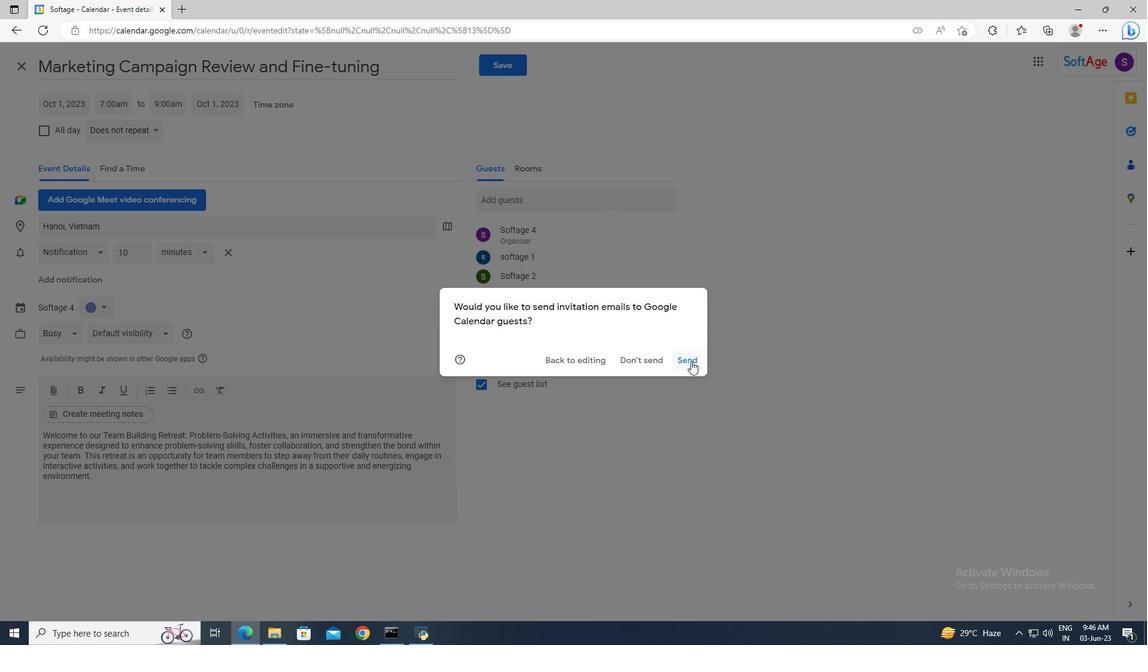 
